 Task: Open Card Customer Support Ticket Management in Board Diversity and Inclusion Policy Development and Implementation to Workspace Auditing and Compliance and add a team member Softage.3@softage.net, a label Blue, a checklist Benefits Administration, an attachment from your computer, a color Blue and finally, add a card description 'Conduct customer research for new customer satisfaction metrics' and a comment 'Given the potential impact of this task on our company environmental impact, let us ensure that we approach it with a sense of sustainability and responsibility.'. Add a start date 'Jan 03, 1900' with a due date 'Jan 10, 1900'
Action: Mouse moved to (71, 299)
Screenshot: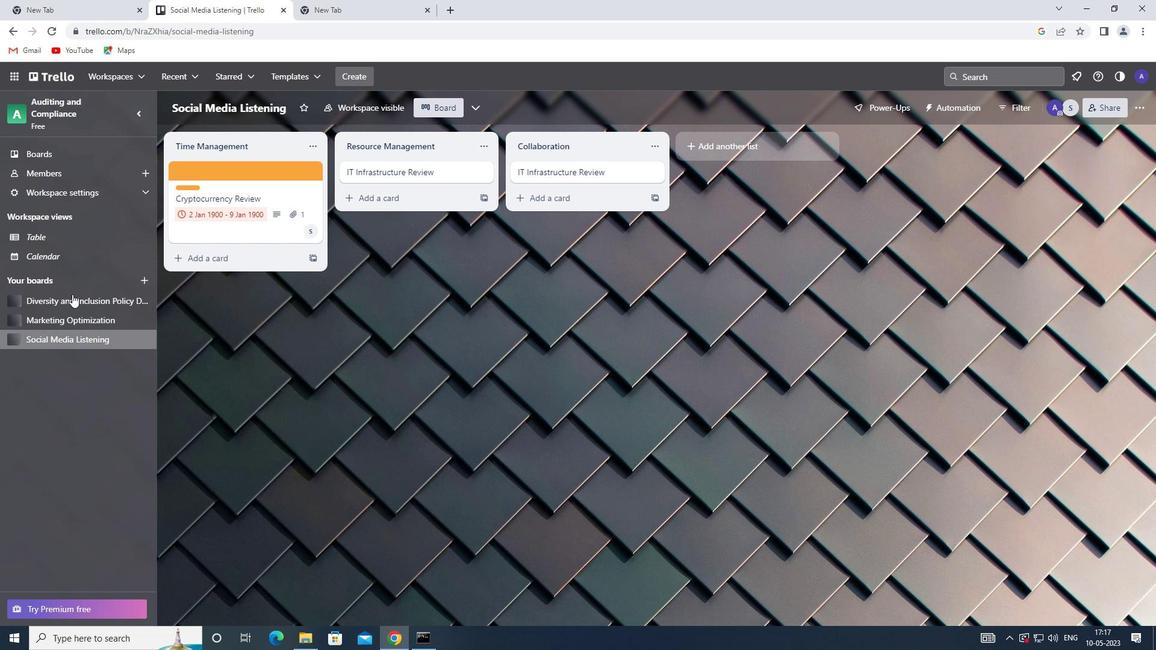 
Action: Mouse pressed left at (71, 299)
Screenshot: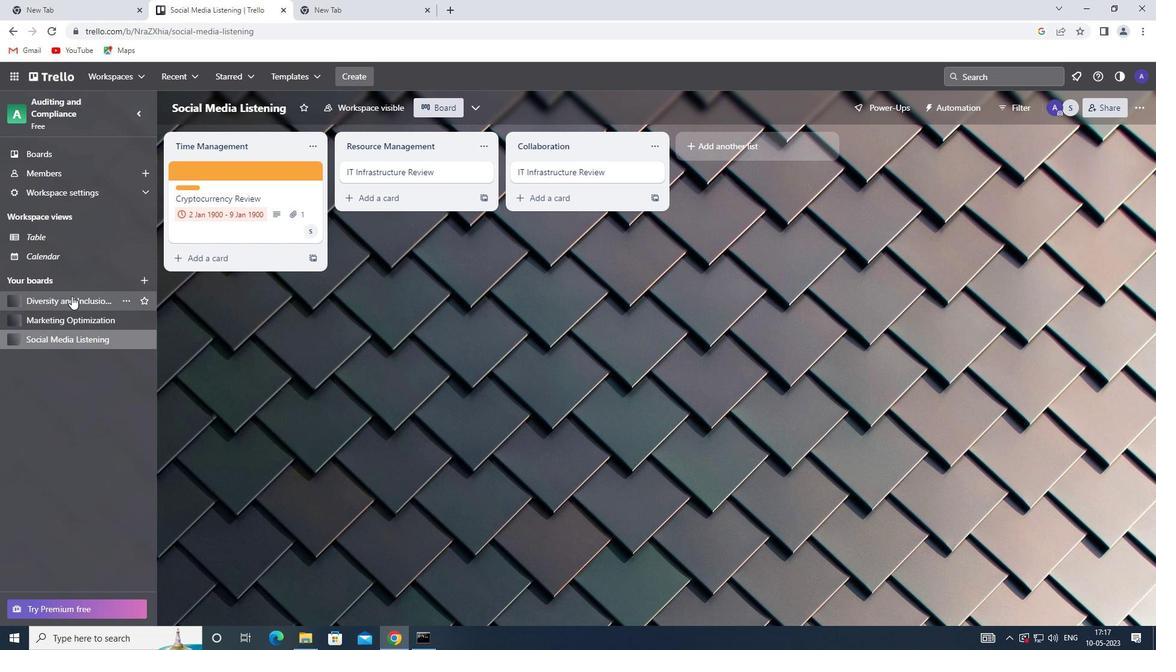
Action: Mouse moved to (219, 177)
Screenshot: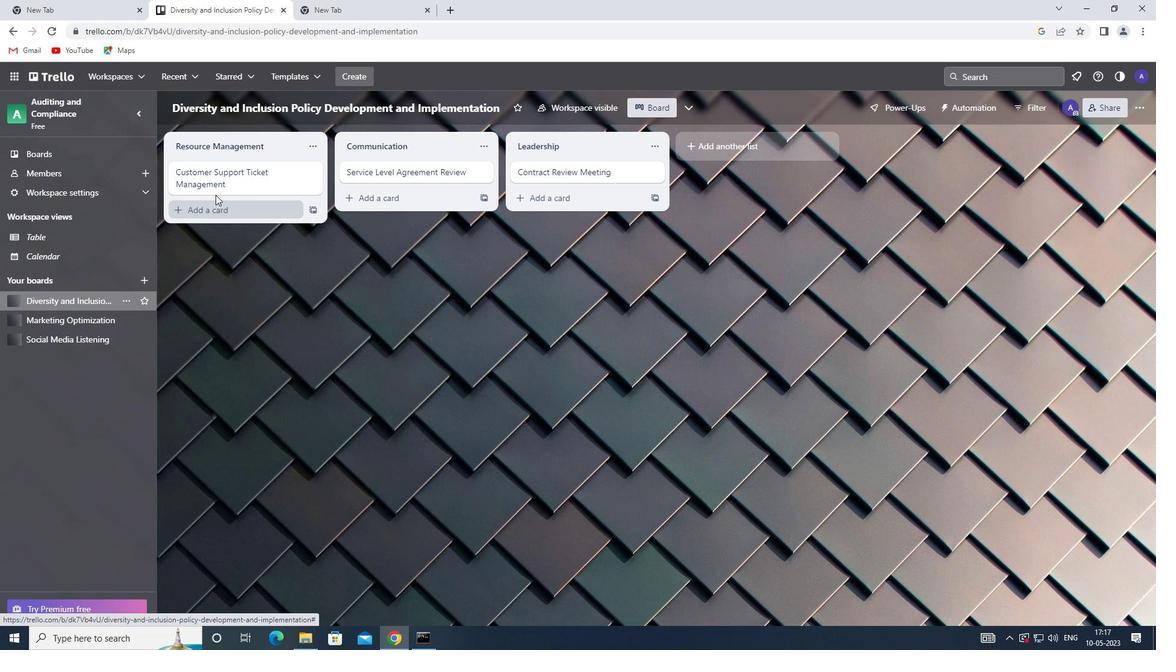 
Action: Mouse pressed left at (219, 177)
Screenshot: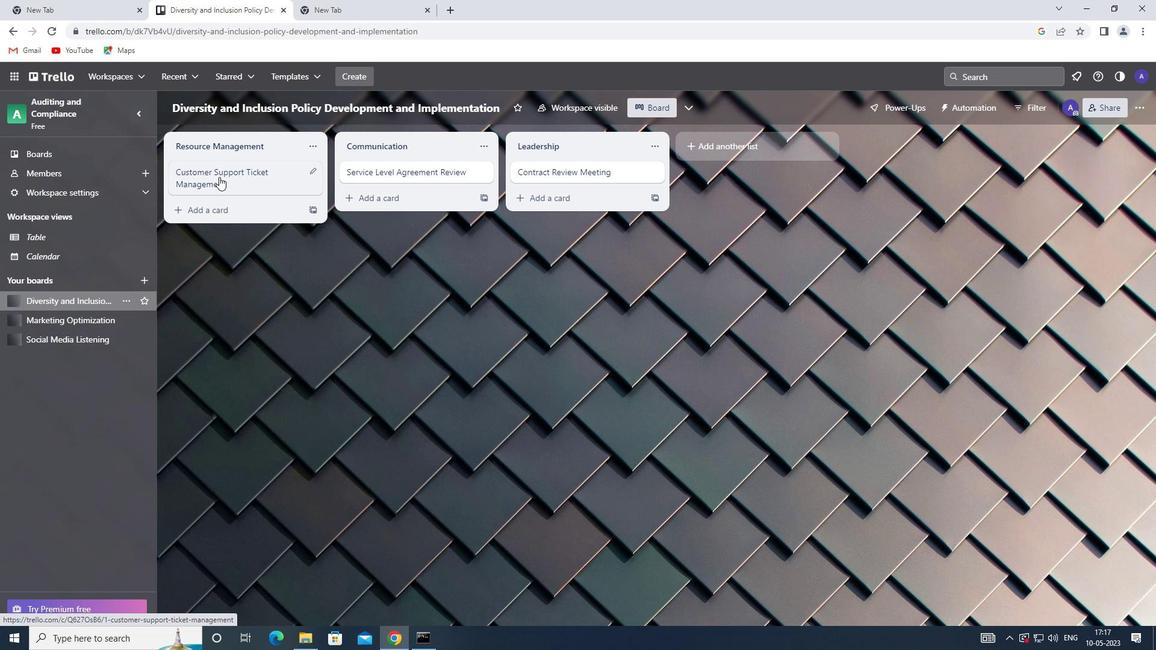 
Action: Mouse moved to (731, 172)
Screenshot: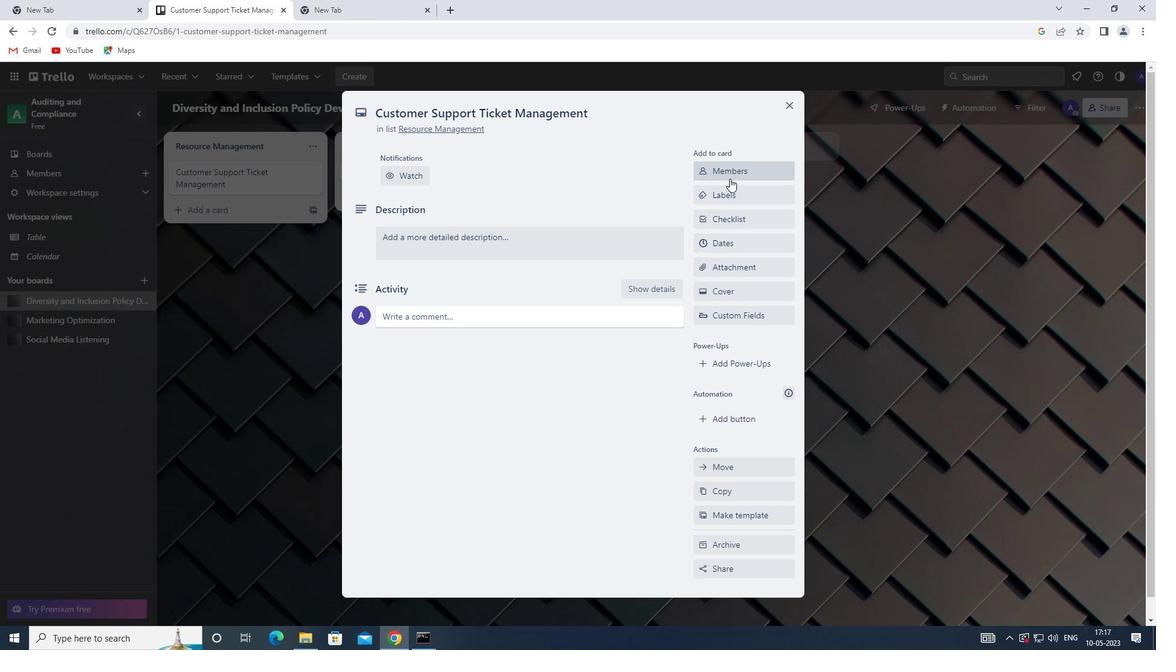 
Action: Mouse pressed left at (731, 172)
Screenshot: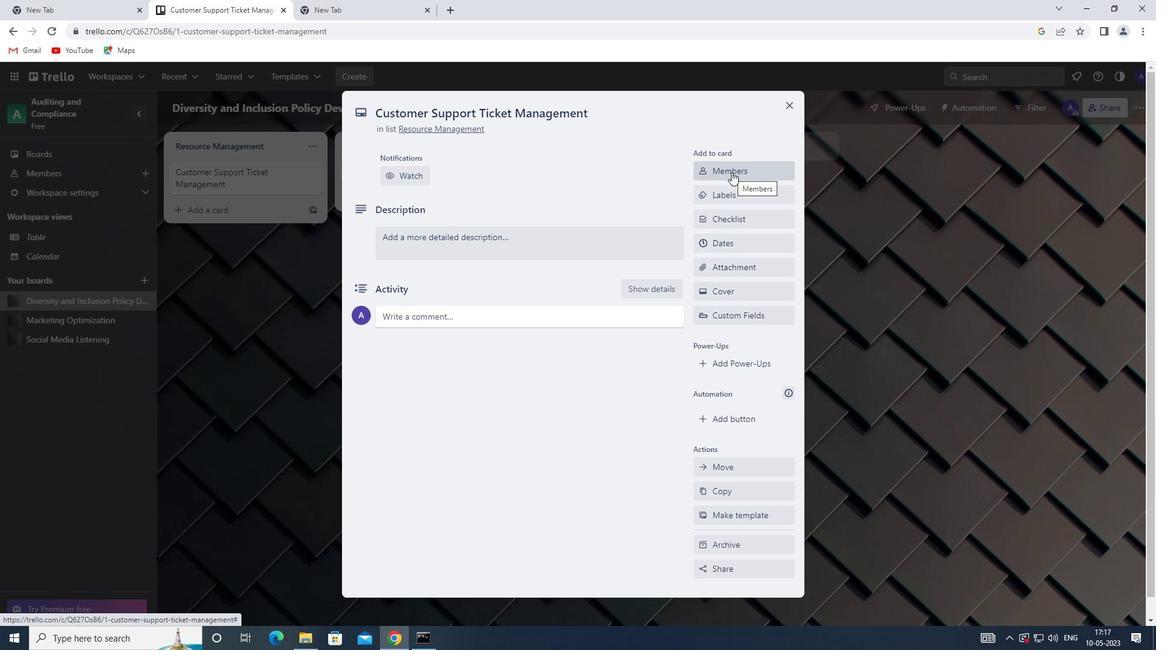 
Action: Mouse moved to (721, 225)
Screenshot: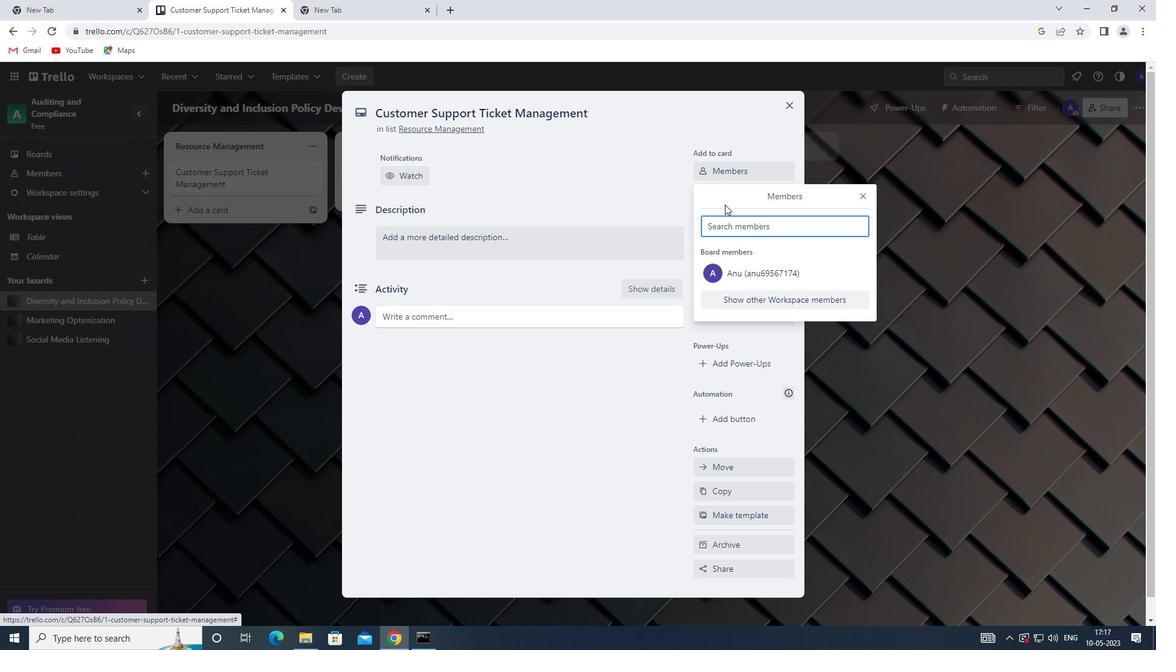 
Action: Mouse pressed left at (721, 225)
Screenshot: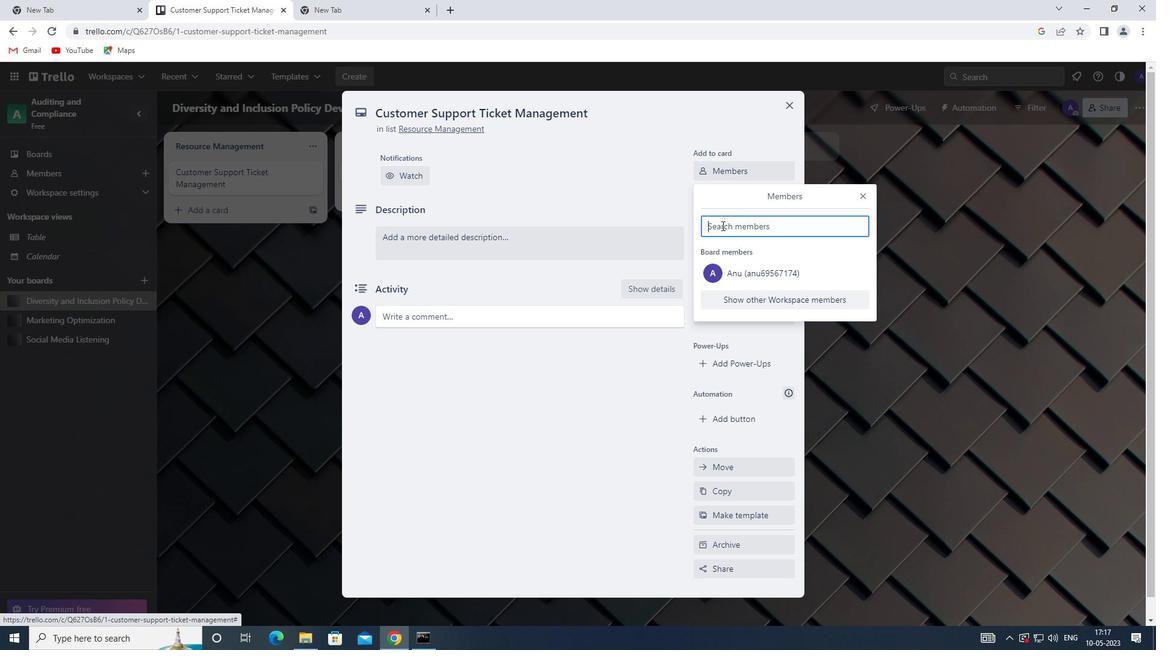 
Action: Key pressed <Key.shift>SOFTAGE.33<Key.backspace><Key.shift>@SOFTAGE.NET
Screenshot: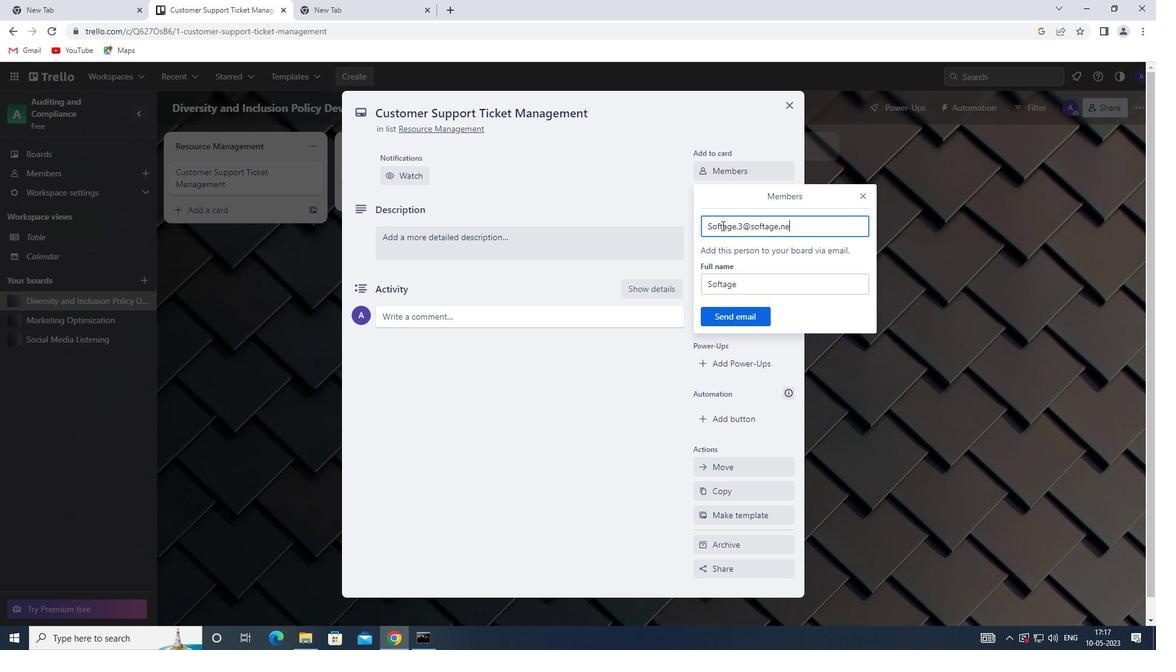 
Action: Mouse moved to (732, 316)
Screenshot: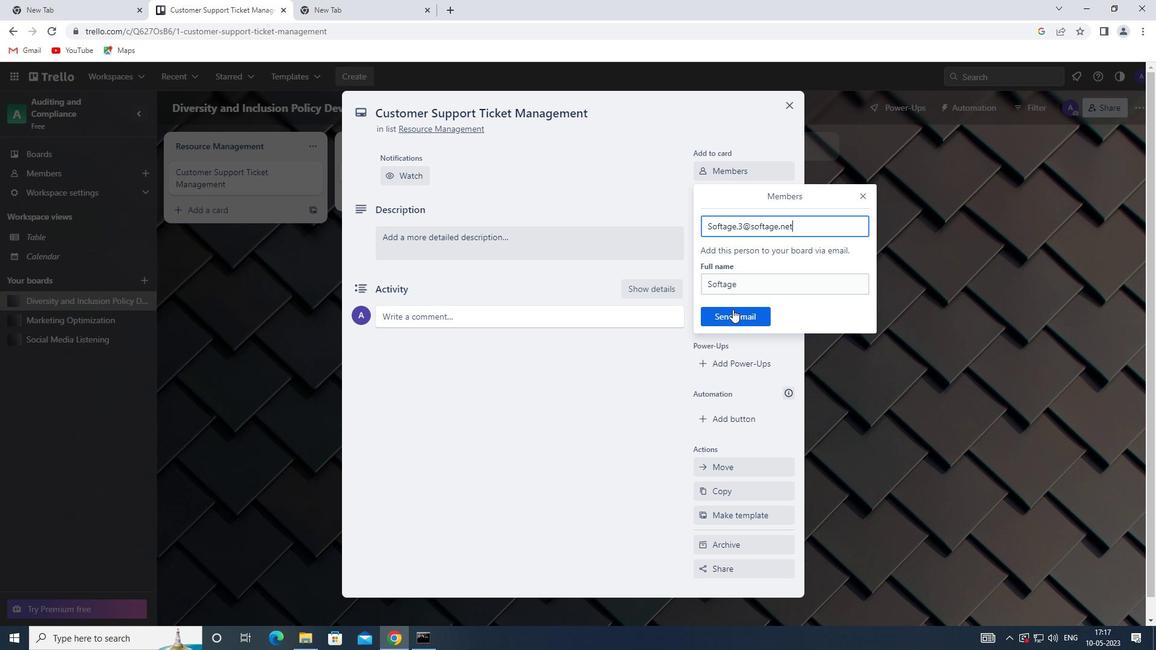 
Action: Mouse pressed left at (732, 316)
Screenshot: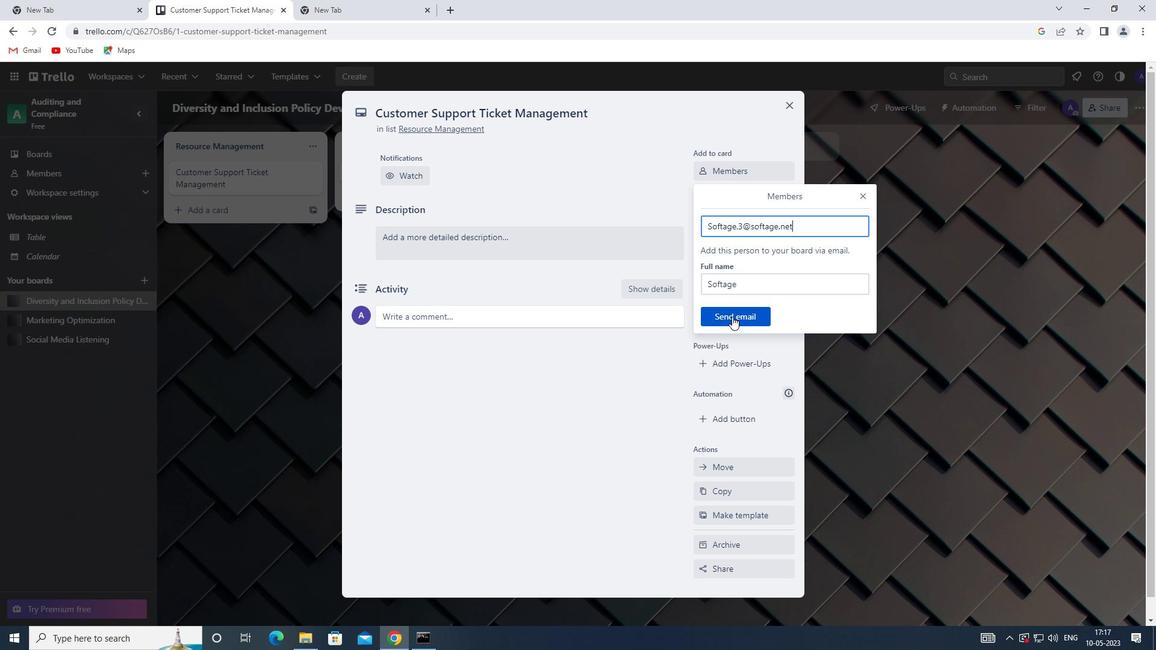
Action: Mouse moved to (732, 240)
Screenshot: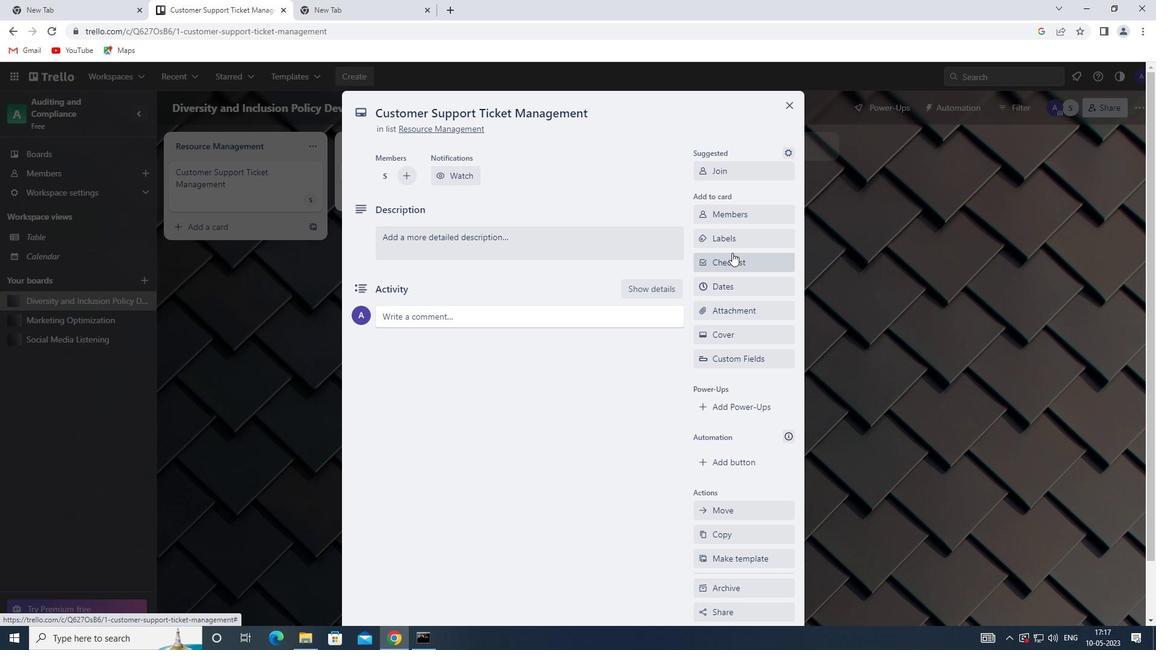 
Action: Mouse pressed left at (732, 240)
Screenshot: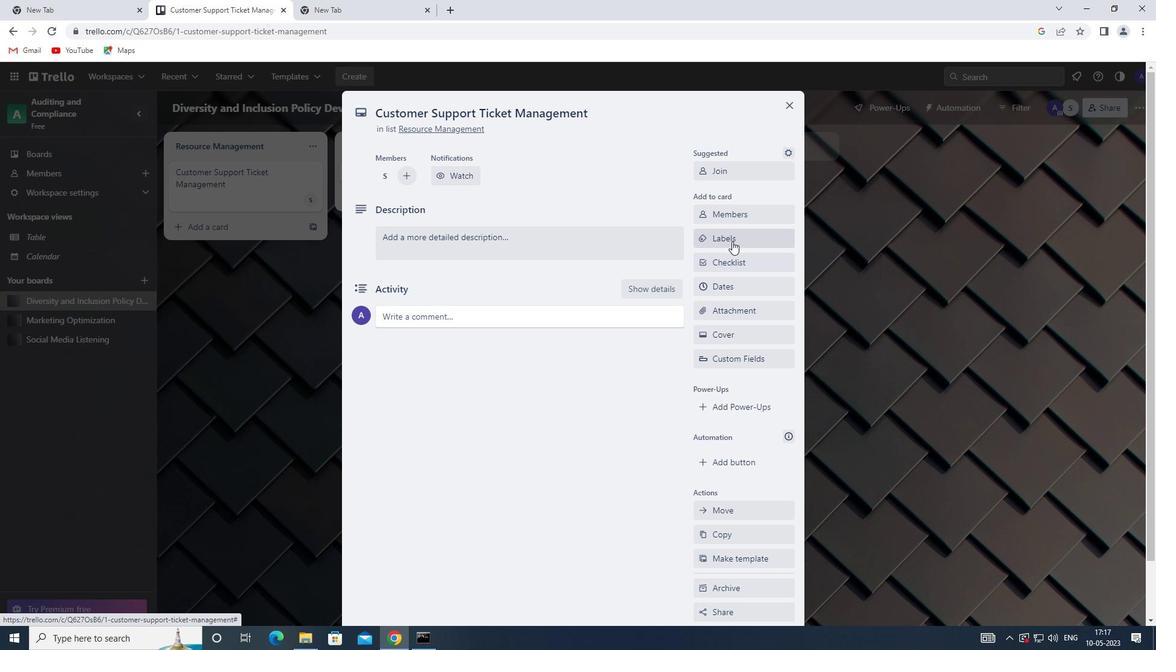 
Action: Mouse moved to (707, 443)
Screenshot: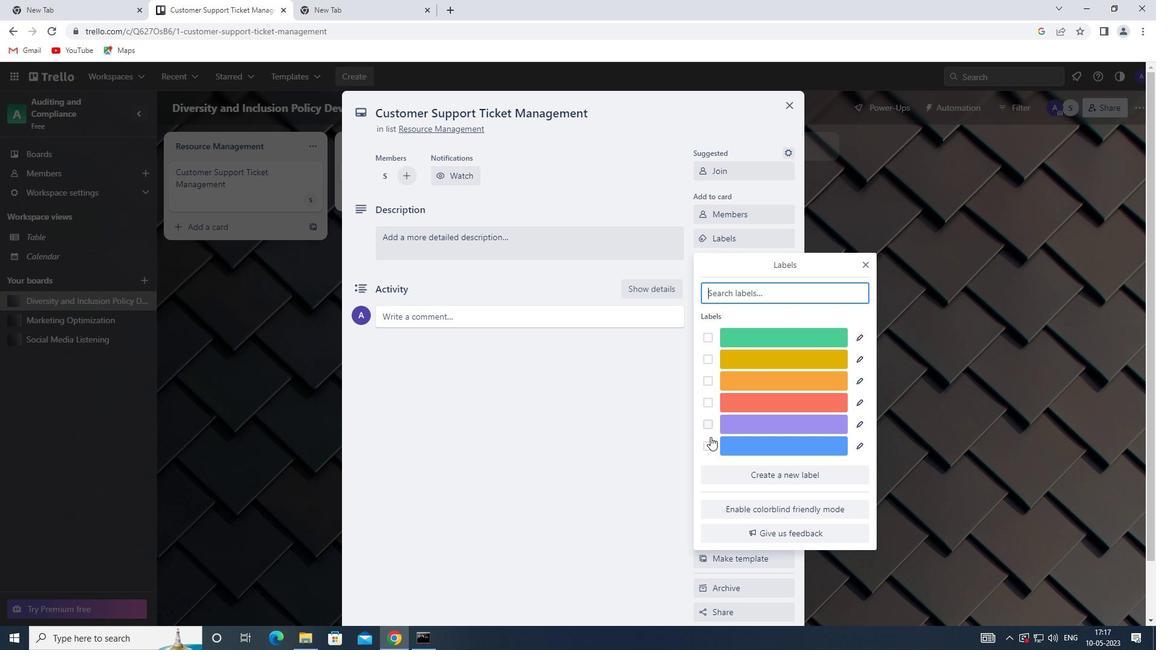 
Action: Mouse pressed left at (707, 443)
Screenshot: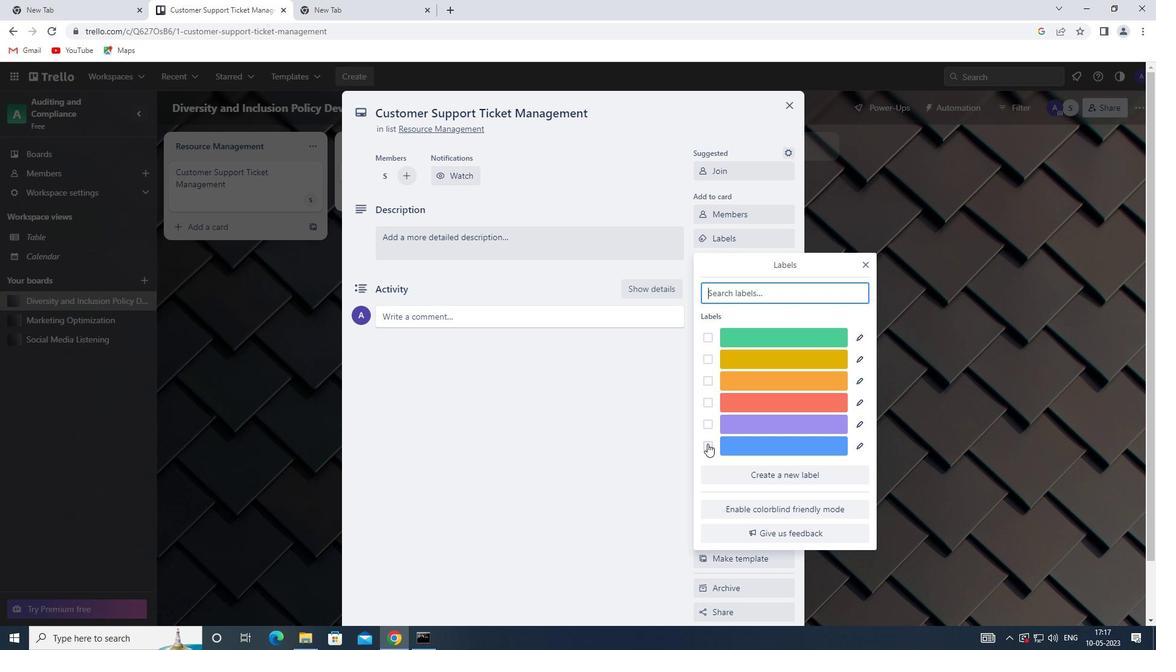 
Action: Mouse moved to (863, 262)
Screenshot: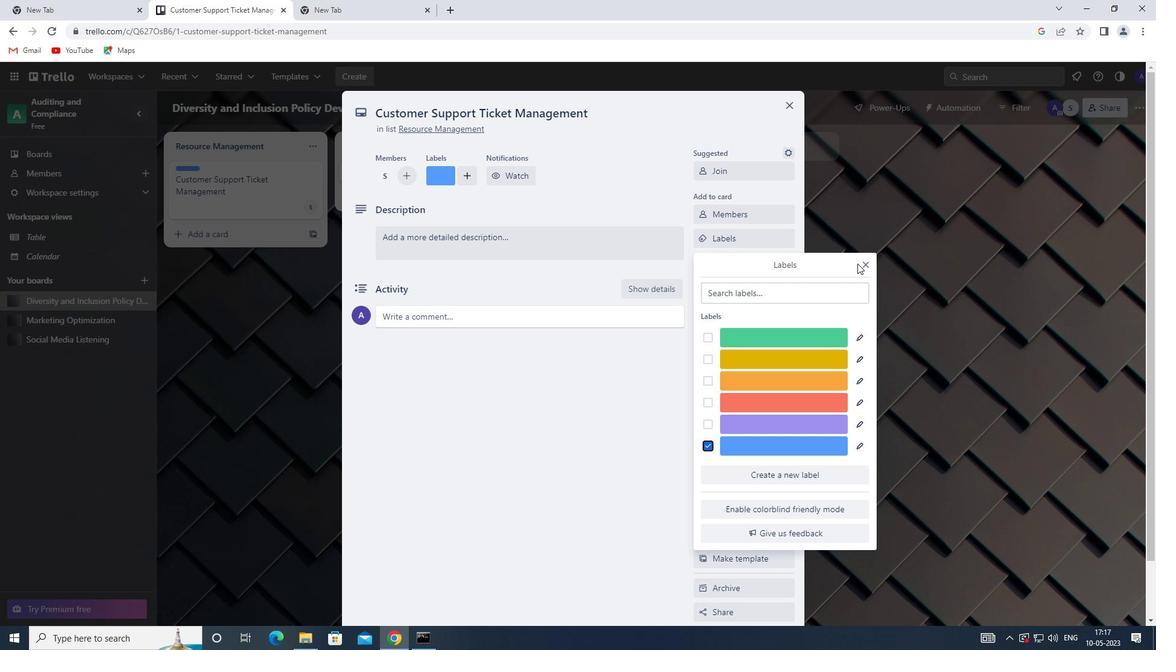
Action: Mouse pressed left at (863, 262)
Screenshot: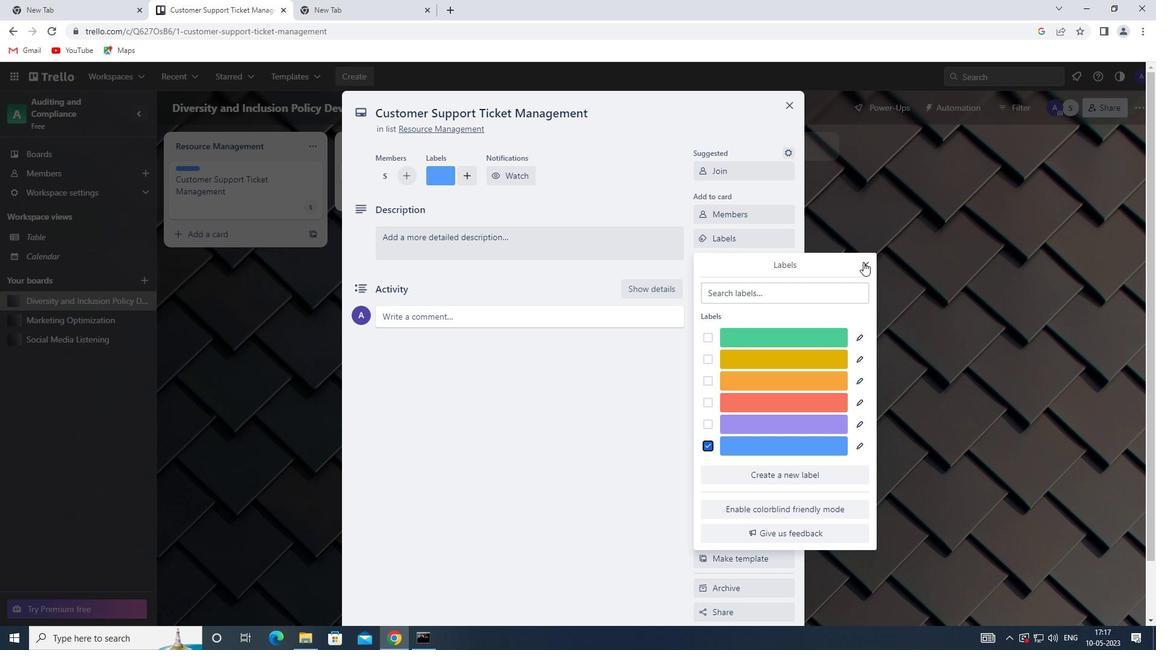 
Action: Mouse moved to (739, 311)
Screenshot: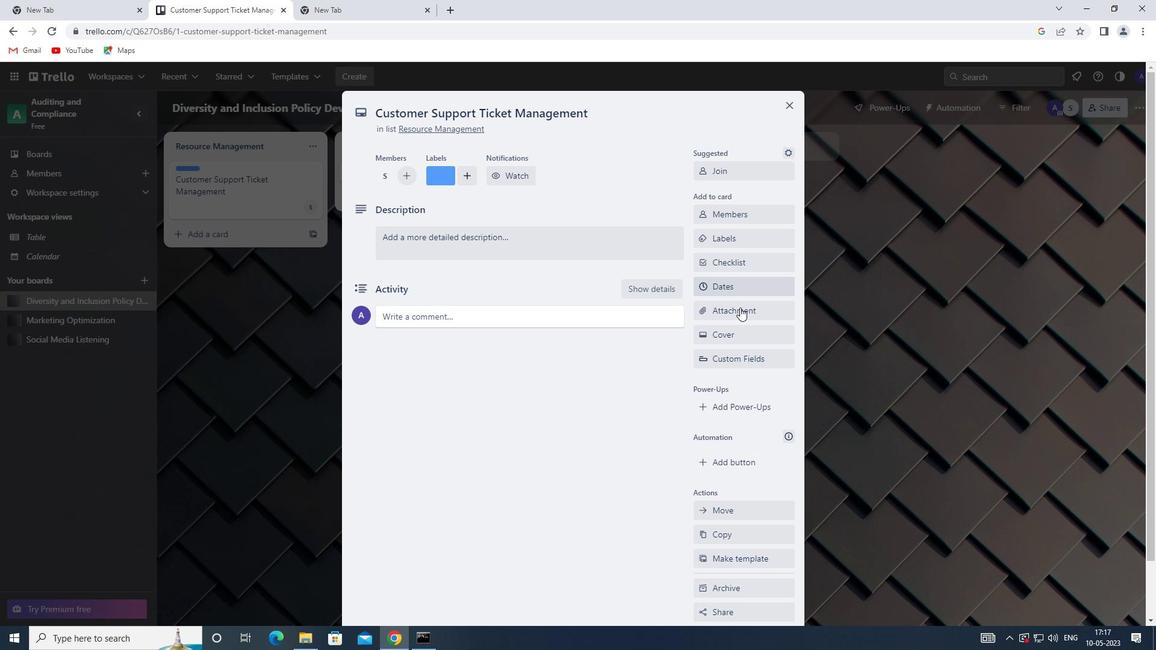 
Action: Mouse pressed left at (739, 311)
Screenshot: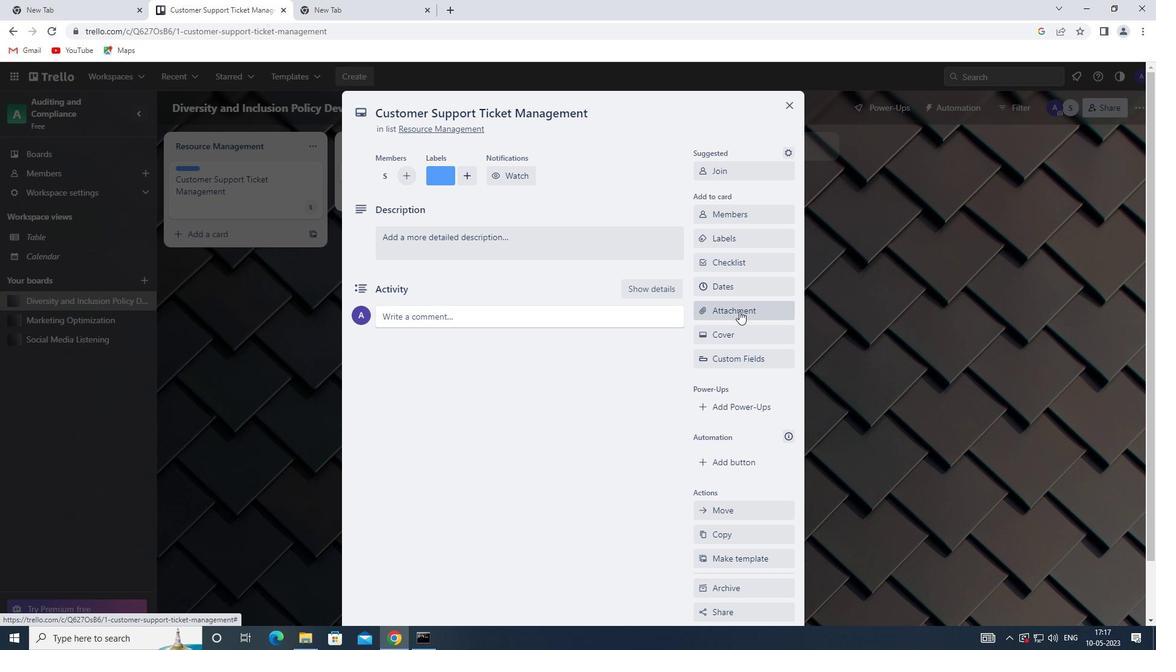 
Action: Mouse moved to (738, 258)
Screenshot: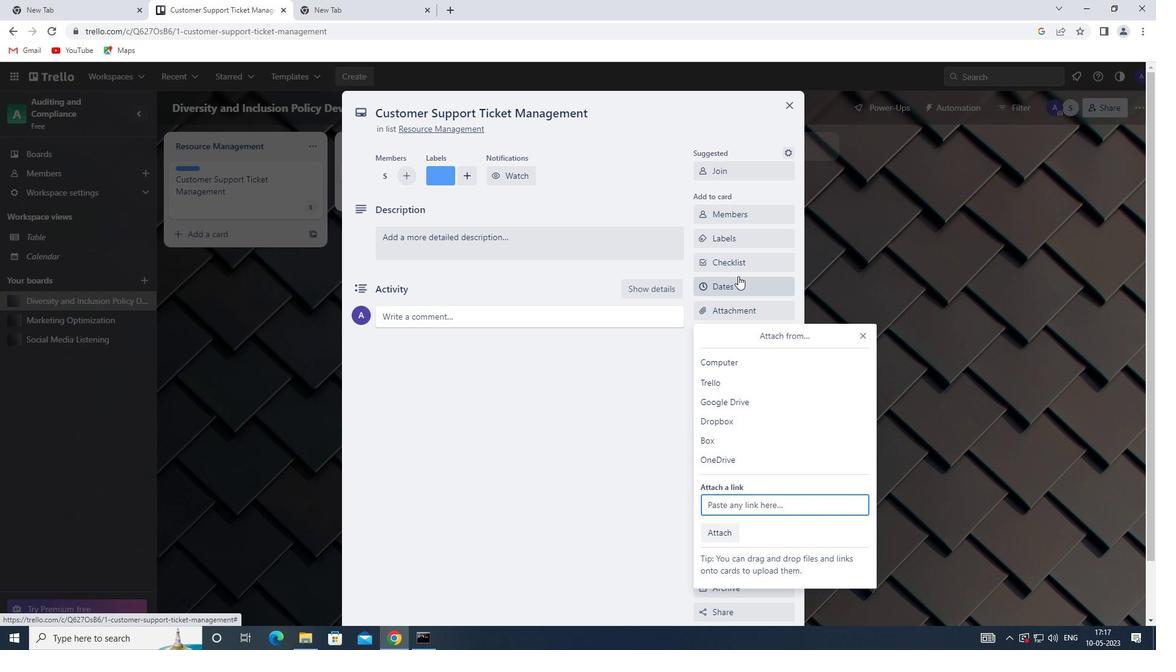 
Action: Mouse pressed left at (738, 258)
Screenshot: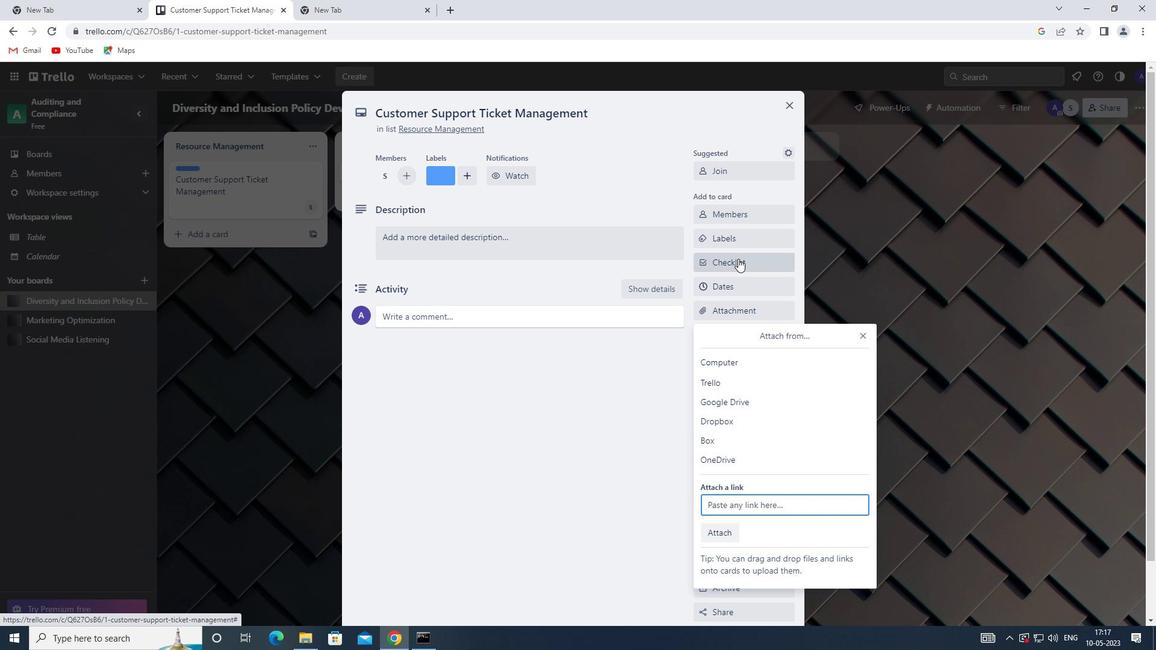 
Action: Mouse moved to (750, 316)
Screenshot: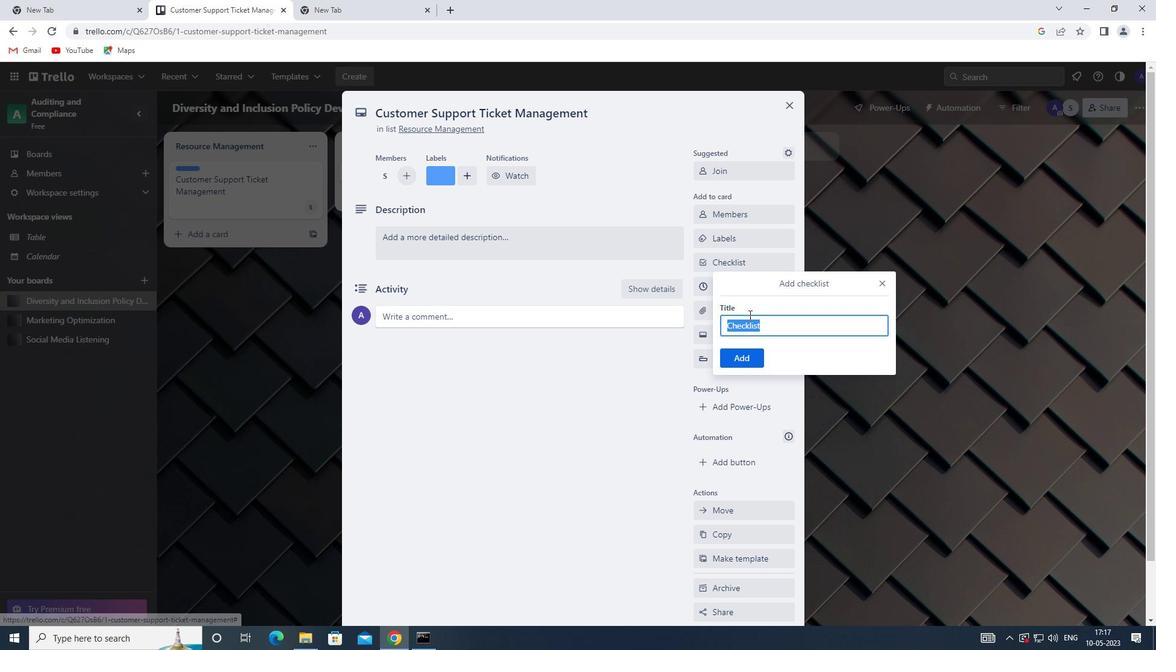 
Action: Key pressed <Key.shift>BENEFITS<Key.space><Key.shift>ADMINISTRATION
Screenshot: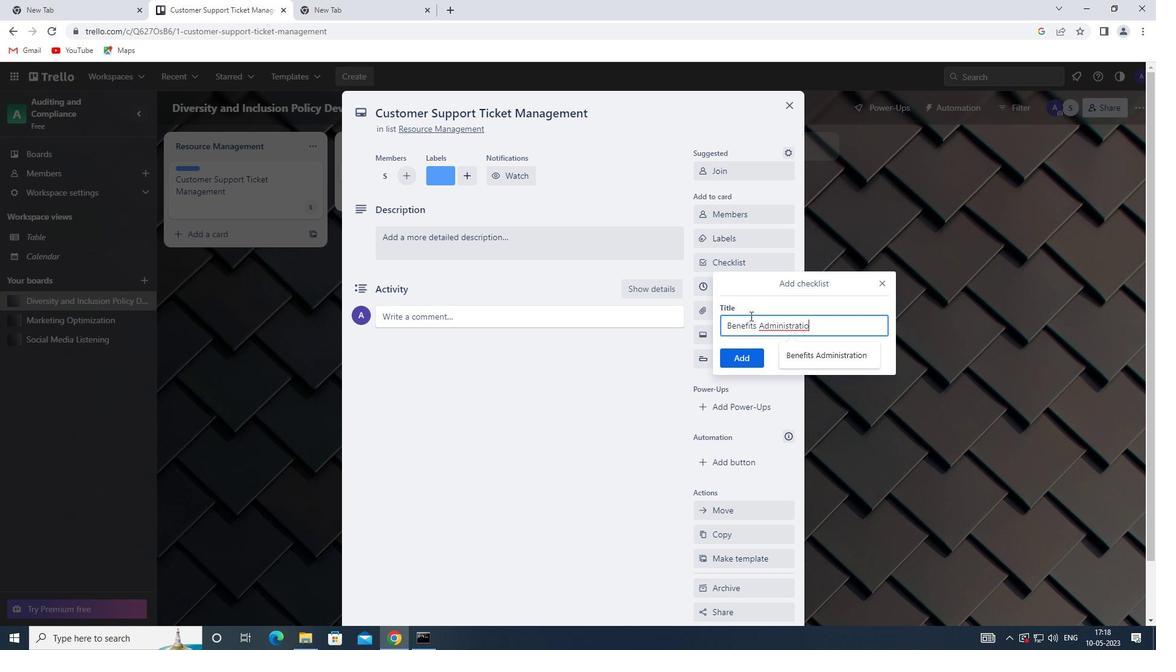 
Action: Mouse moved to (756, 357)
Screenshot: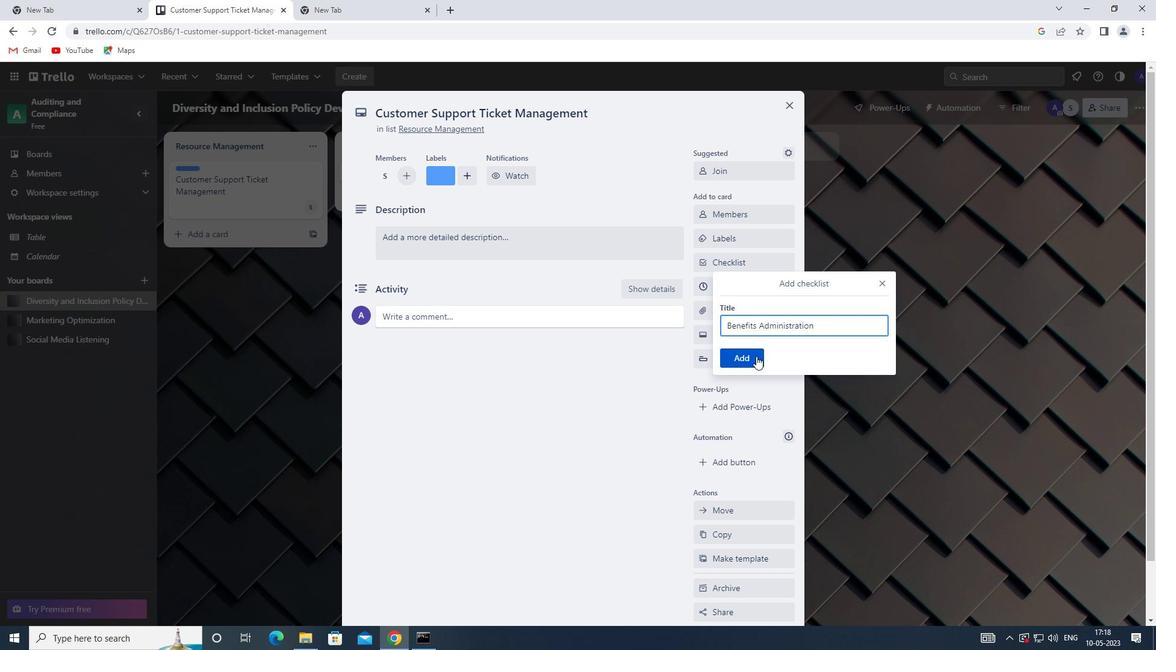 
Action: Mouse pressed left at (756, 357)
Screenshot: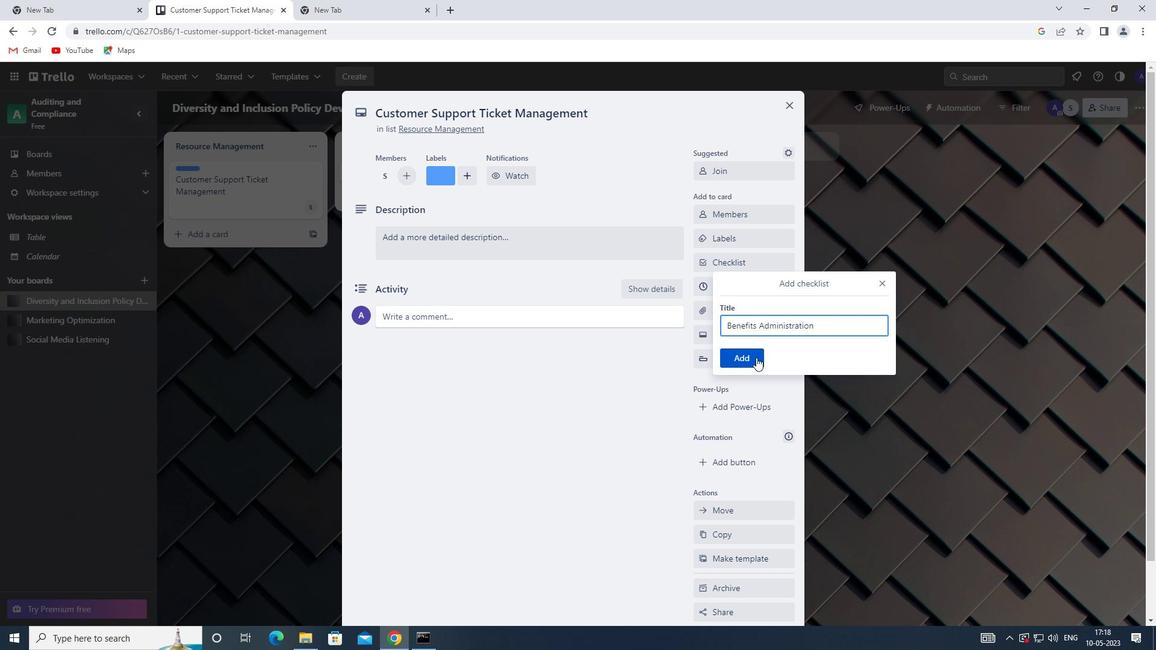 
Action: Mouse moved to (731, 313)
Screenshot: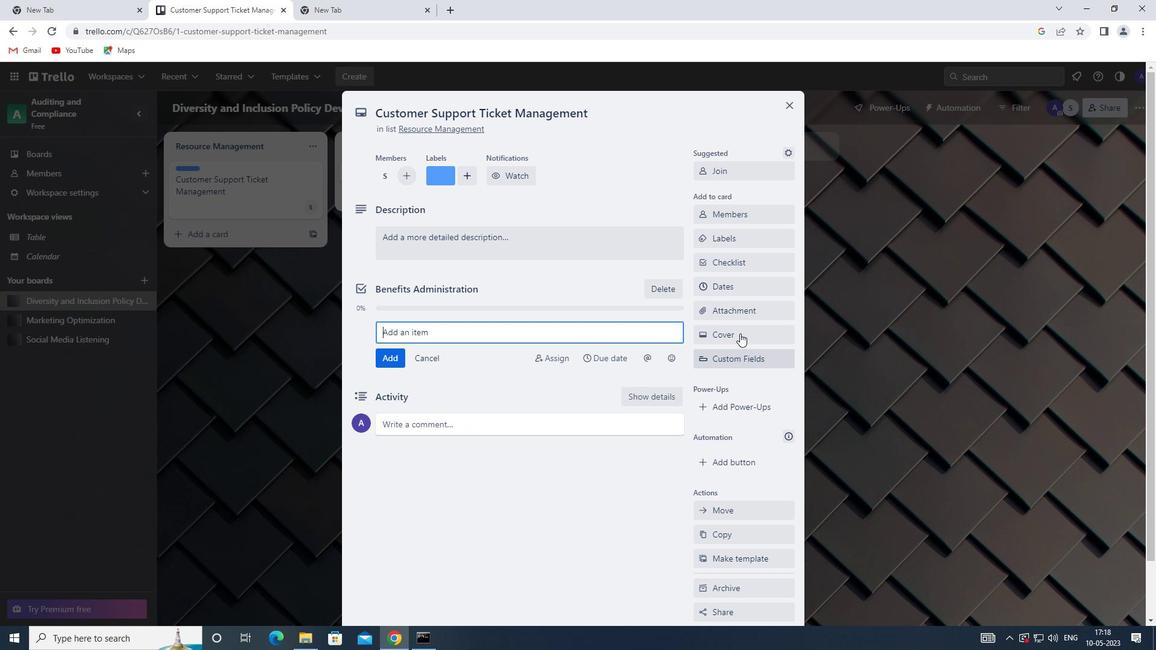 
Action: Mouse pressed left at (731, 313)
Screenshot: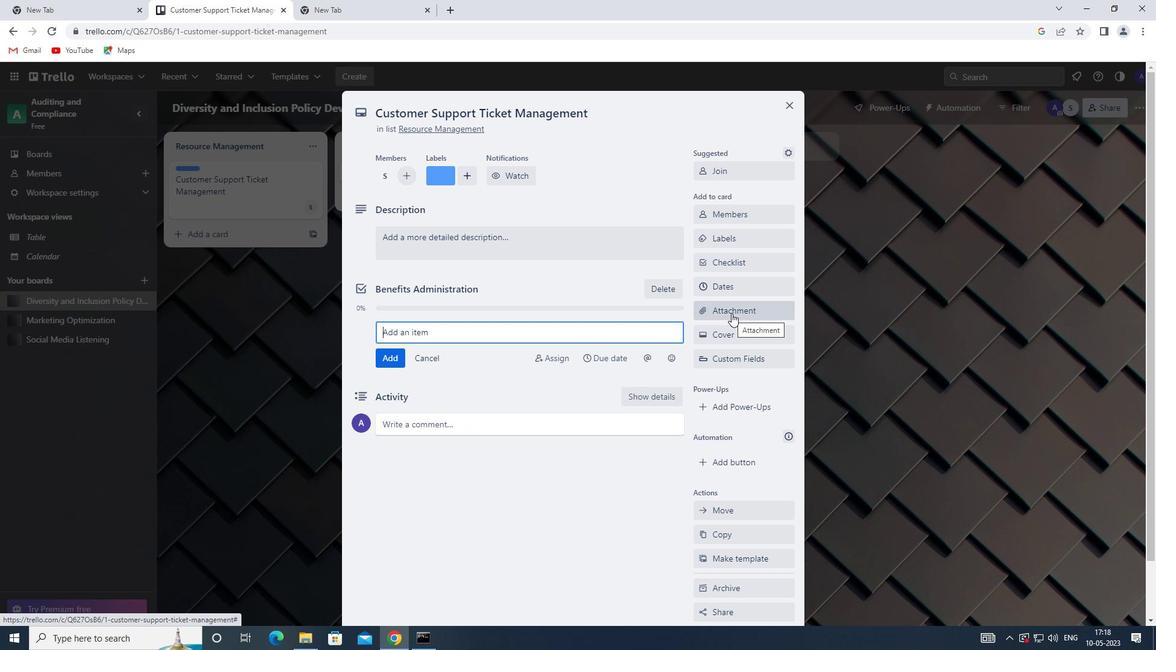 
Action: Mouse moved to (738, 369)
Screenshot: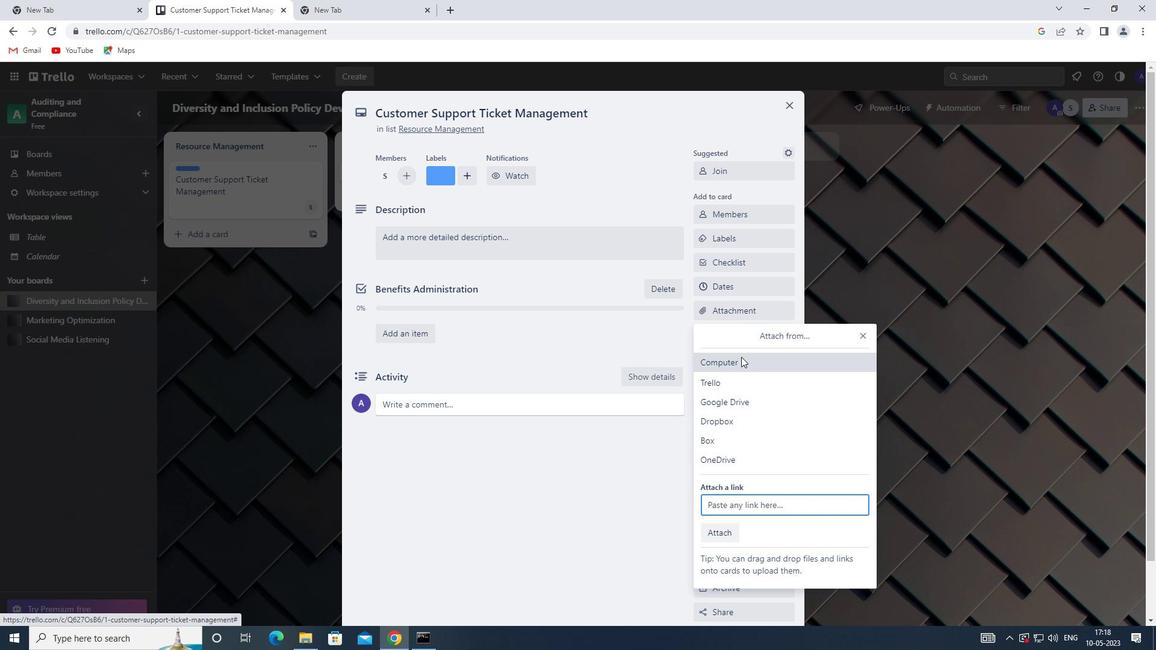 
Action: Mouse pressed left at (738, 369)
Screenshot: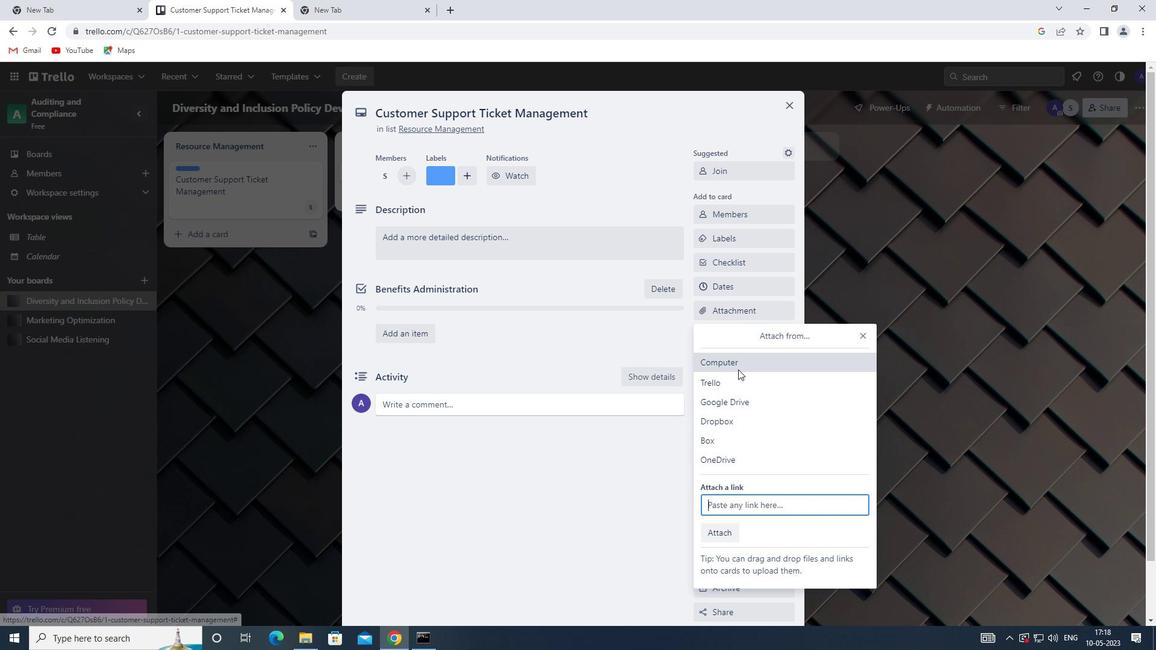 
Action: Mouse moved to (172, 111)
Screenshot: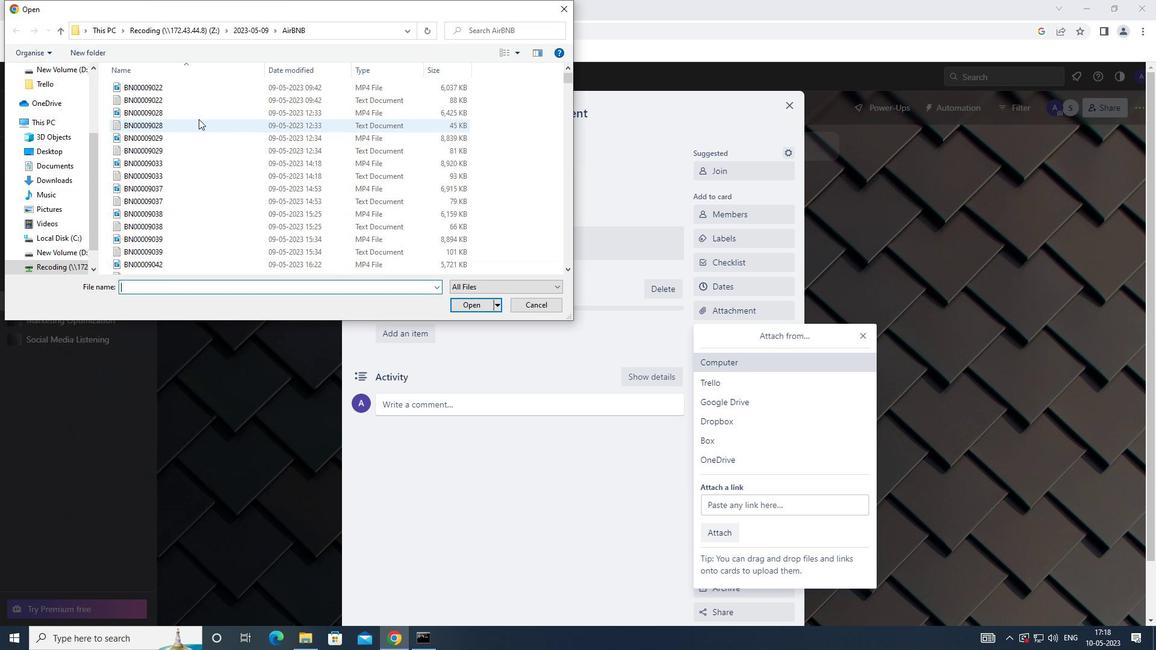 
Action: Mouse pressed left at (172, 111)
Screenshot: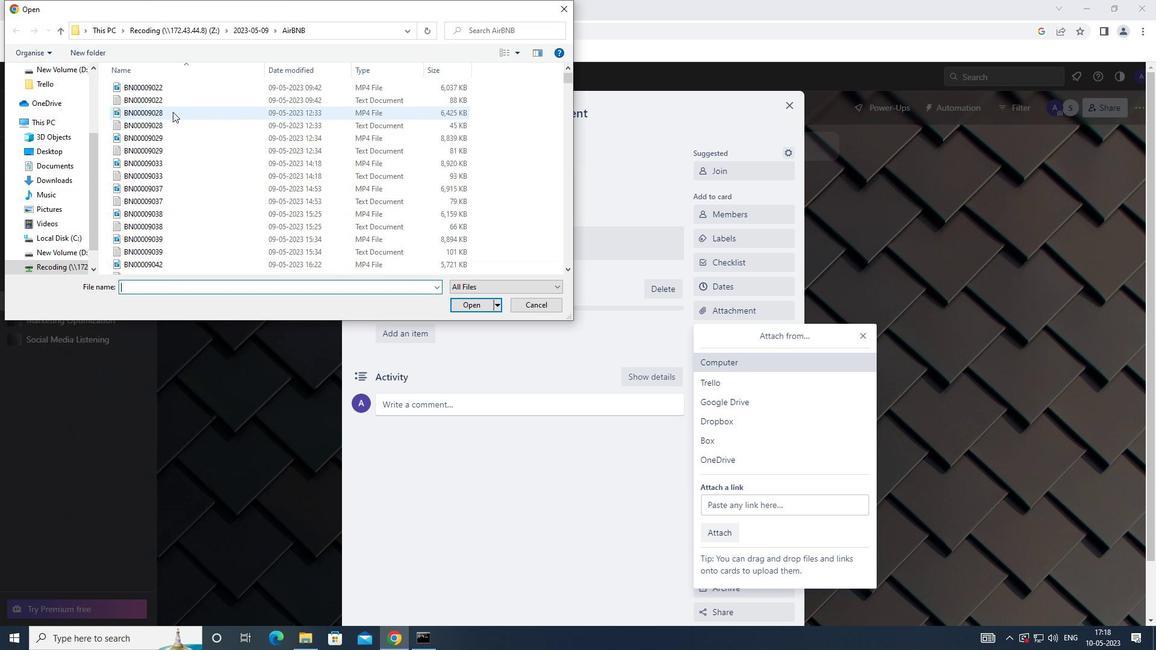 
Action: Mouse moved to (482, 304)
Screenshot: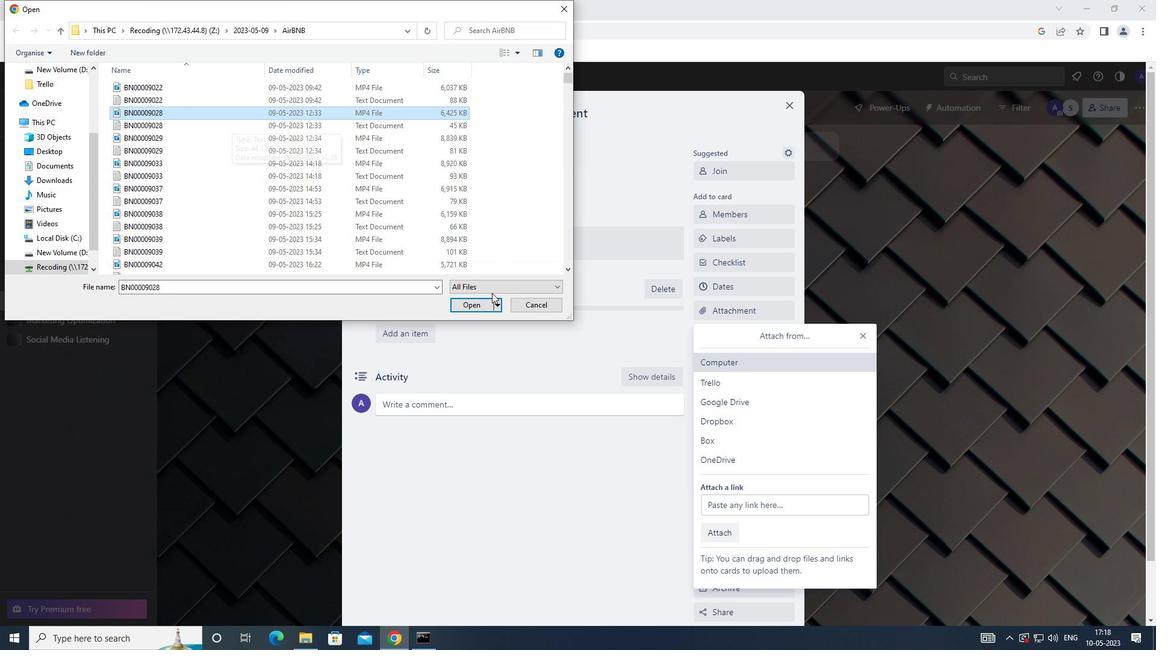 
Action: Mouse pressed left at (482, 304)
Screenshot: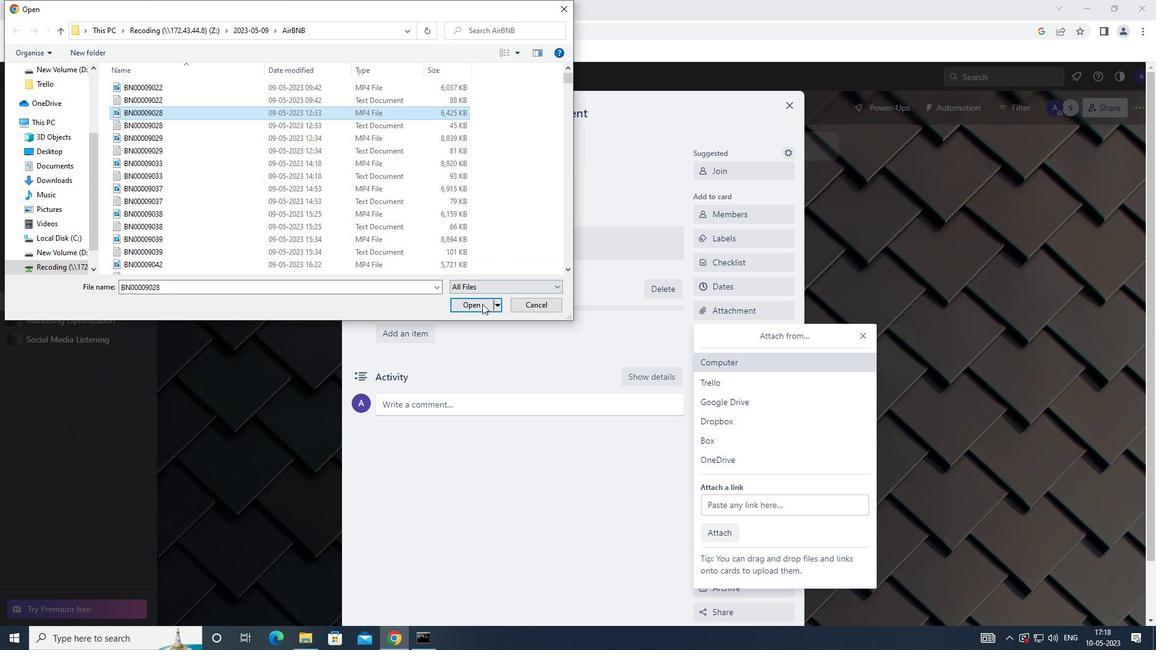 
Action: Mouse moved to (723, 329)
Screenshot: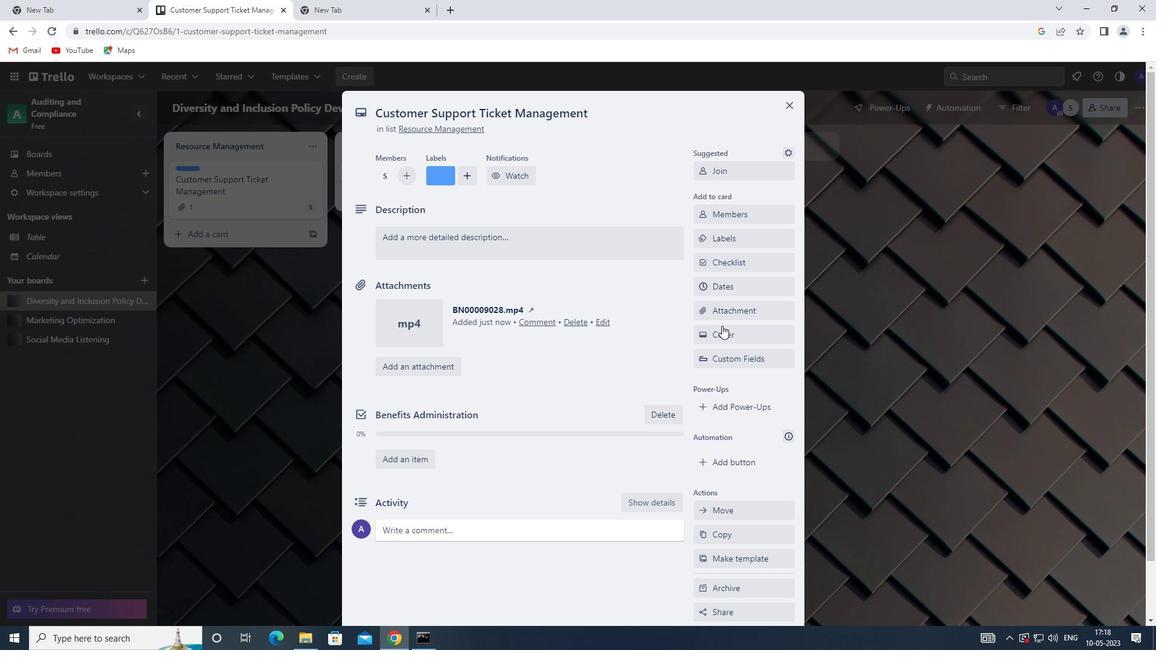 
Action: Mouse pressed left at (723, 329)
Screenshot: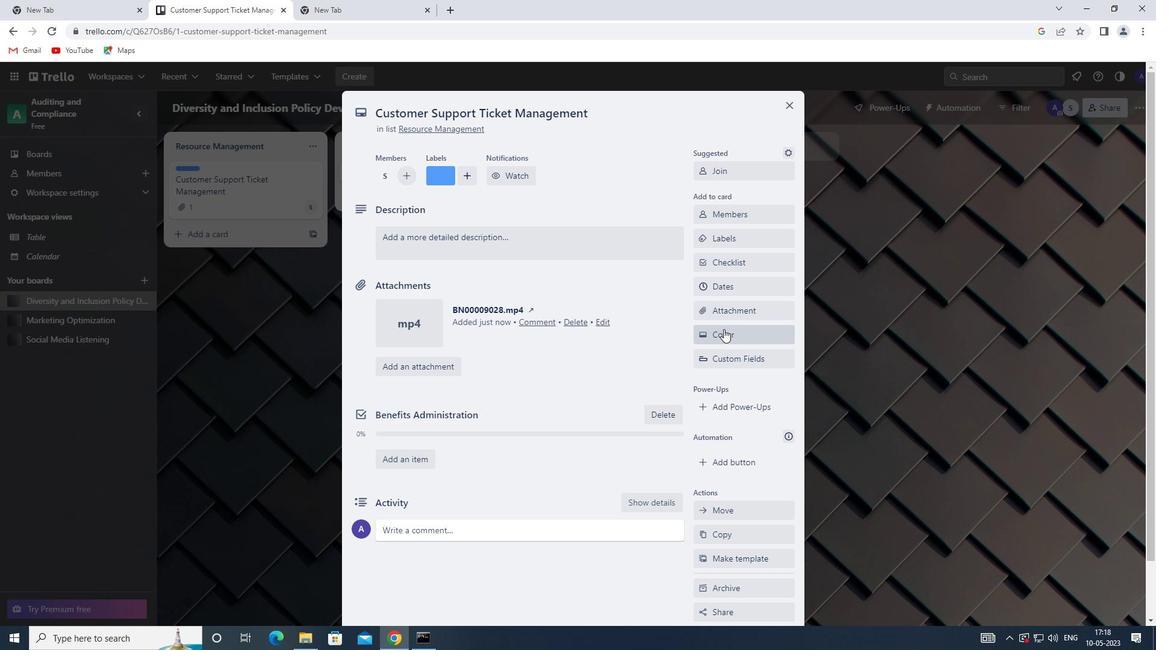 
Action: Mouse moved to (720, 408)
Screenshot: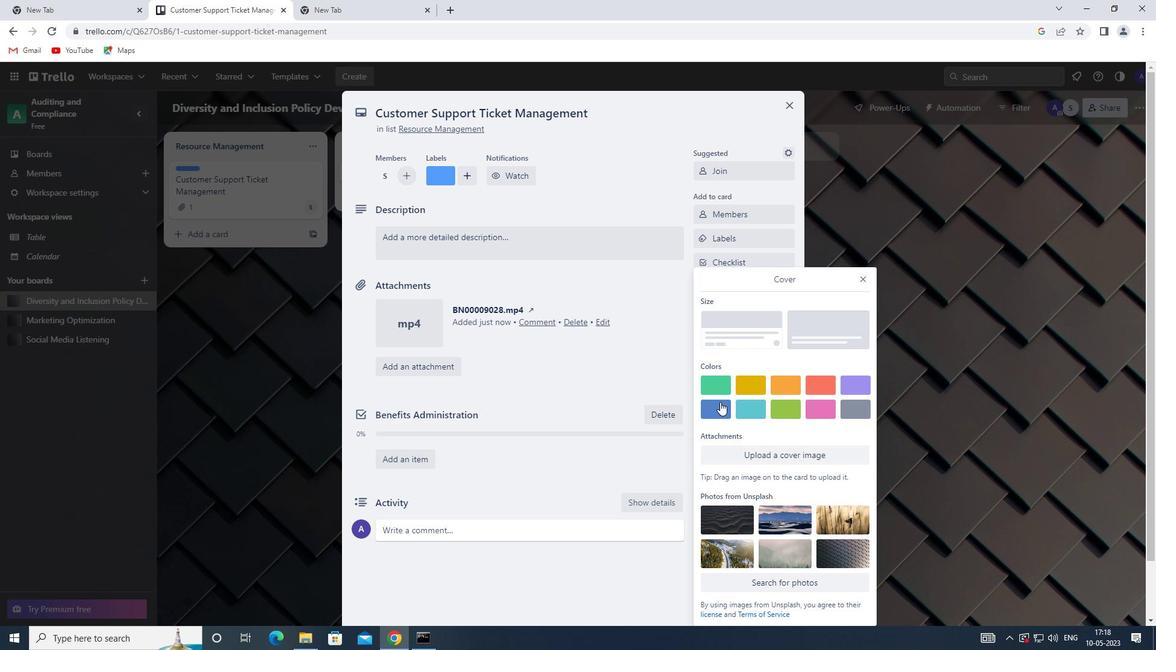 
Action: Mouse pressed left at (720, 408)
Screenshot: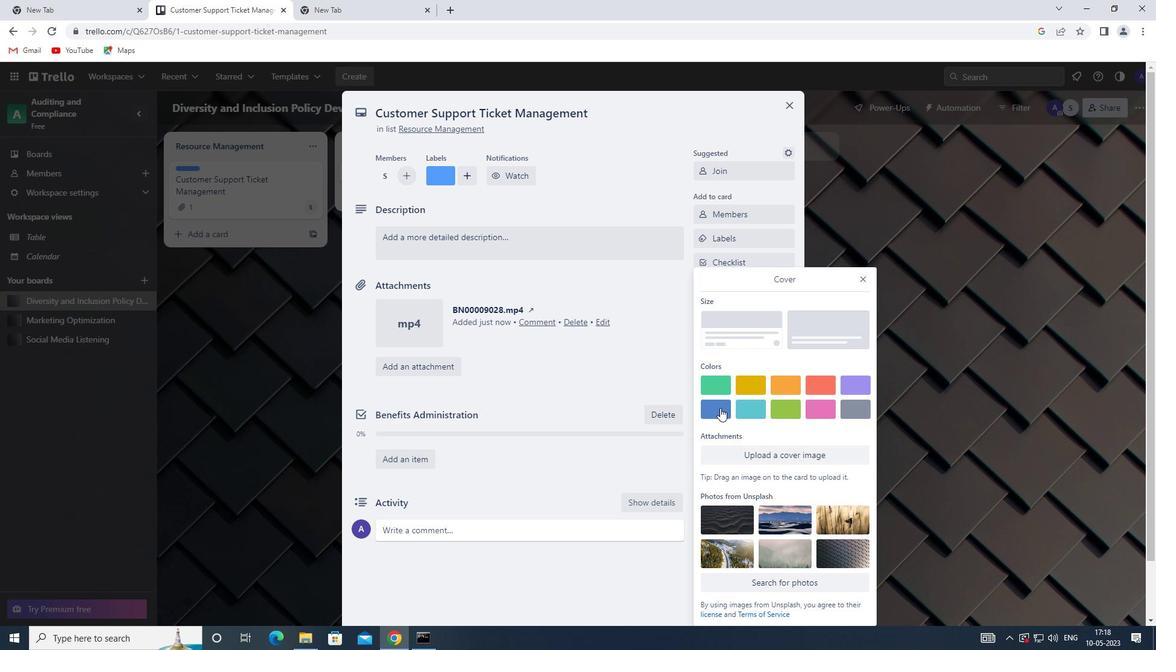 
Action: Mouse moved to (862, 257)
Screenshot: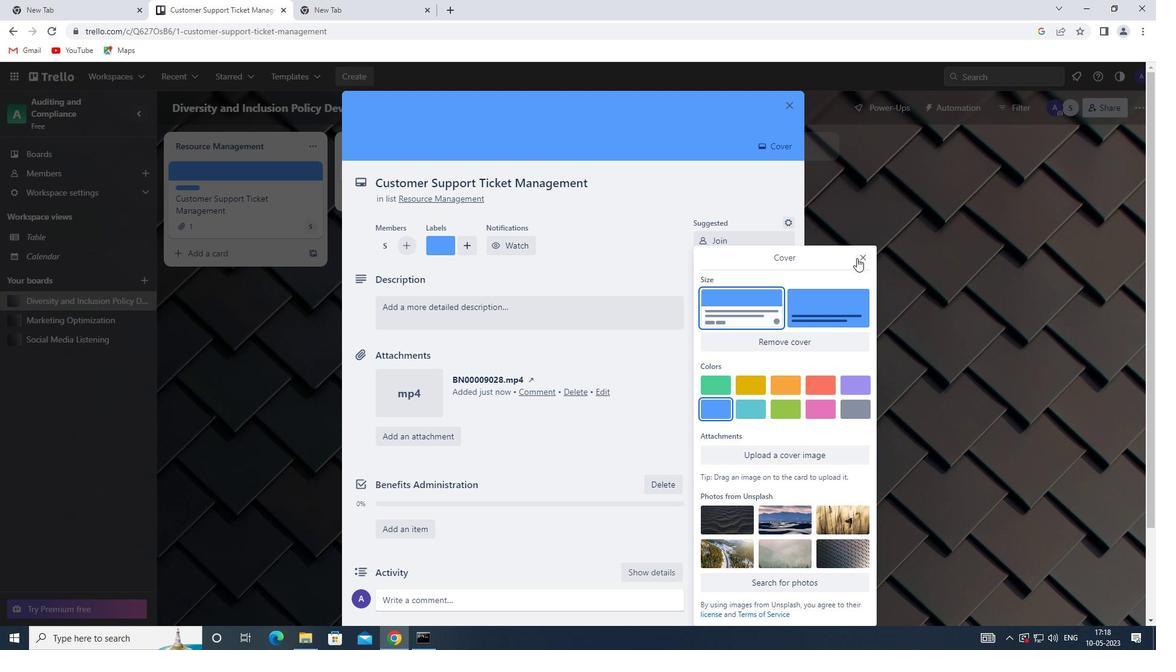 
Action: Mouse pressed left at (862, 257)
Screenshot: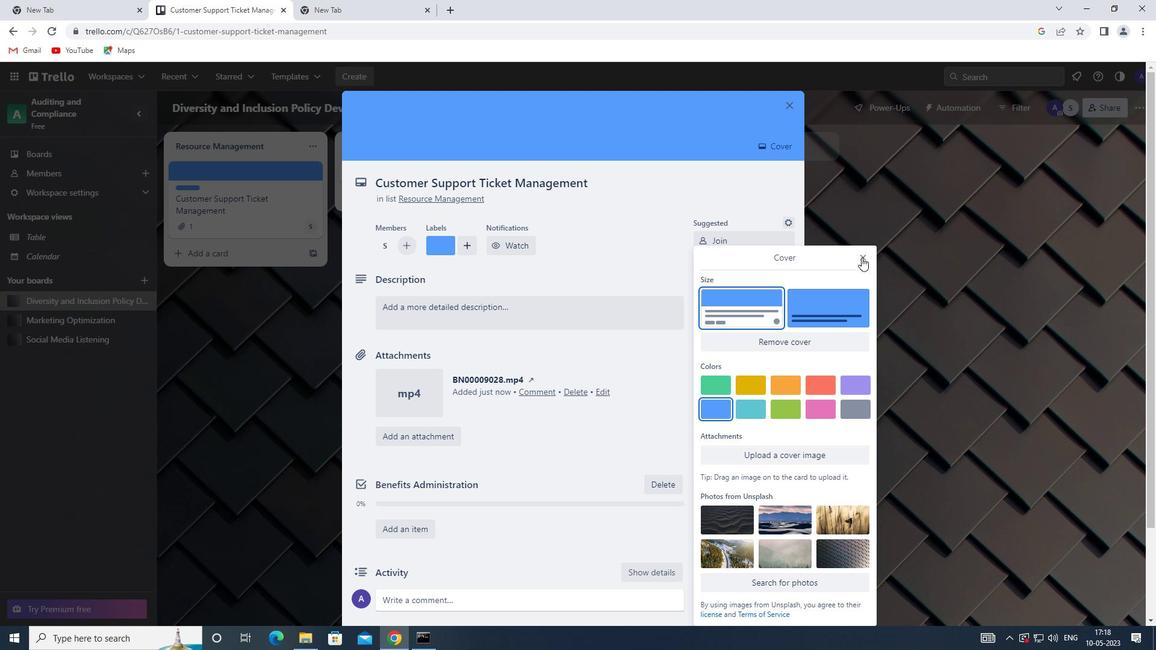 
Action: Mouse moved to (750, 369)
Screenshot: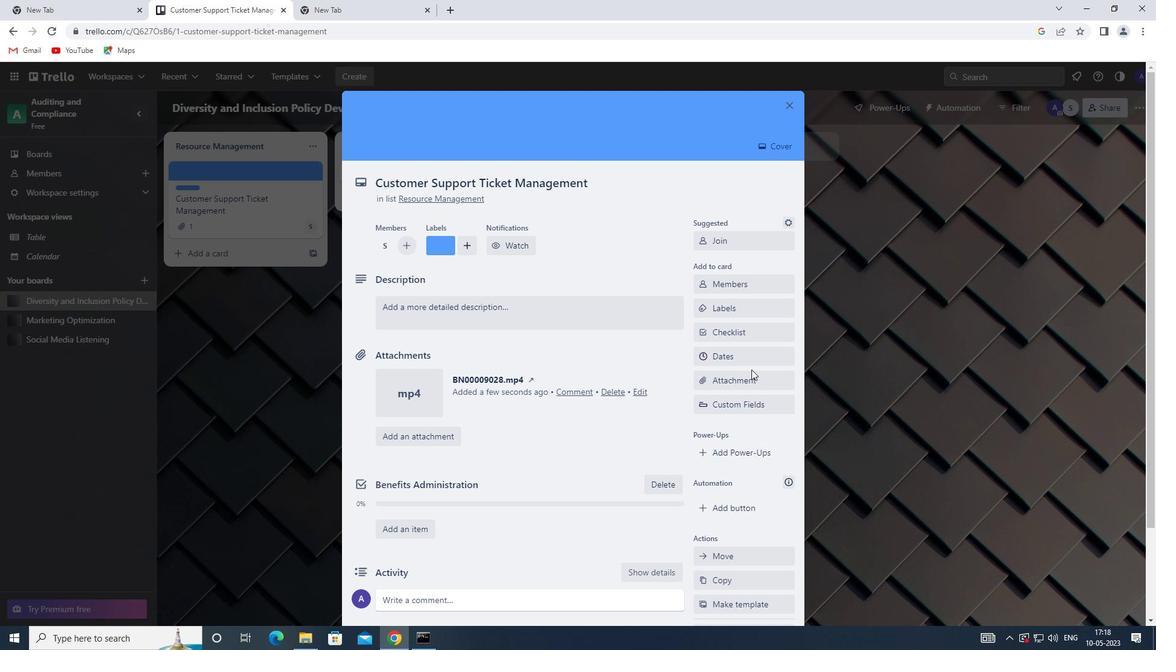 
Action: Mouse scrolled (750, 369) with delta (0, 0)
Screenshot: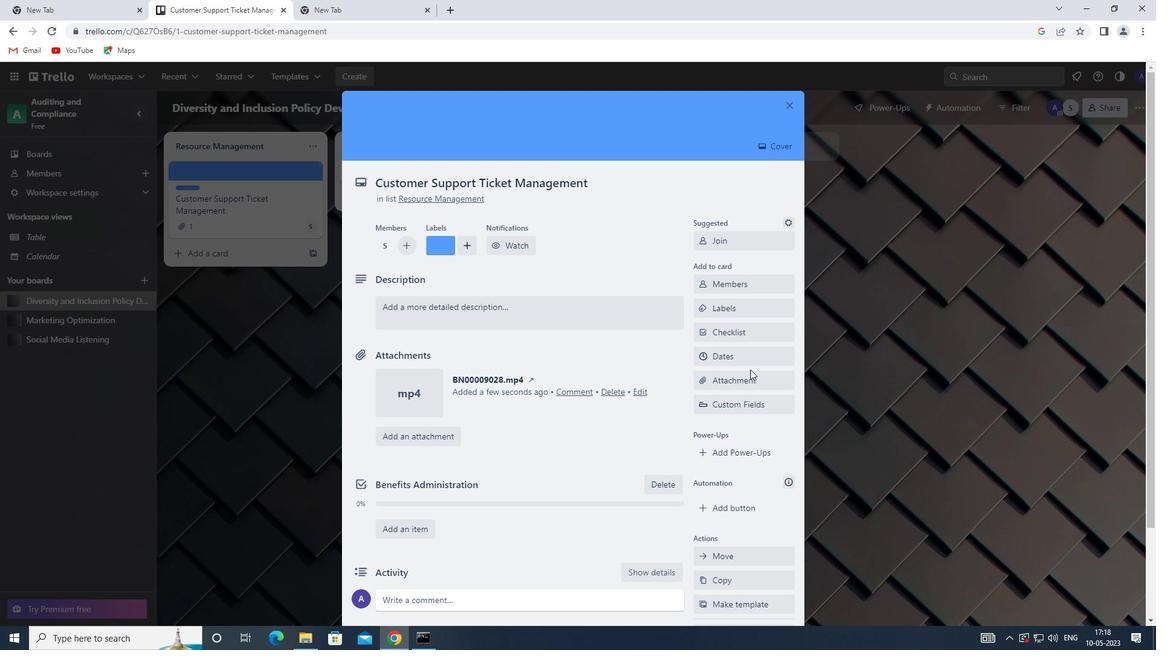 
Action: Mouse scrolled (750, 369) with delta (0, 0)
Screenshot: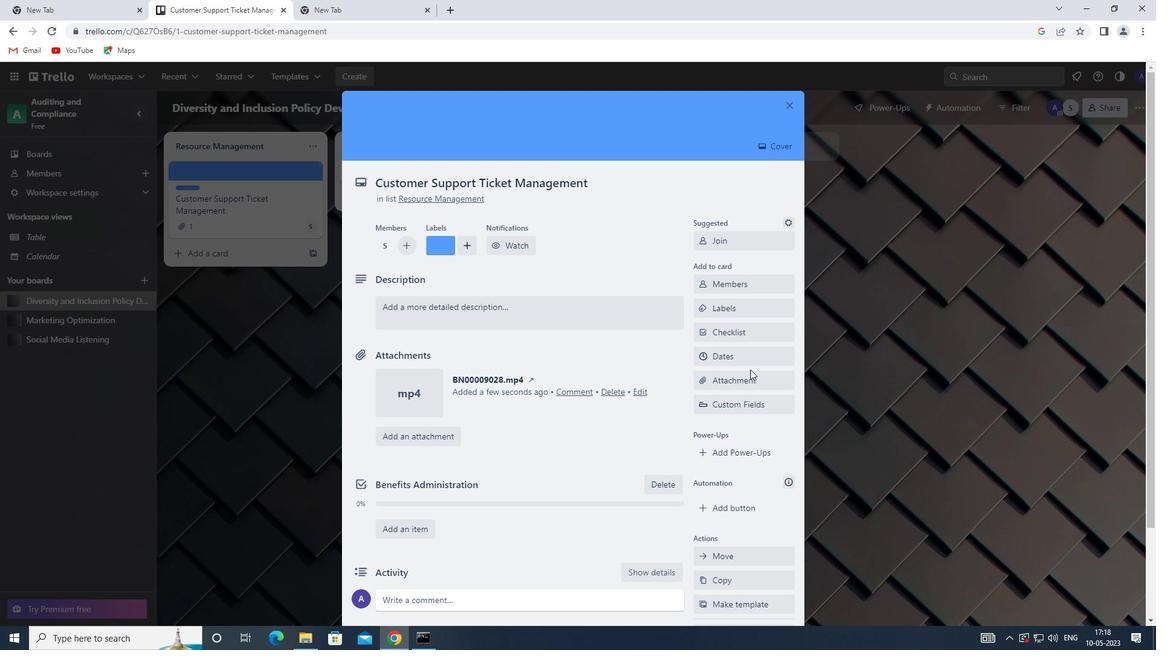 
Action: Mouse scrolled (750, 369) with delta (0, 0)
Screenshot: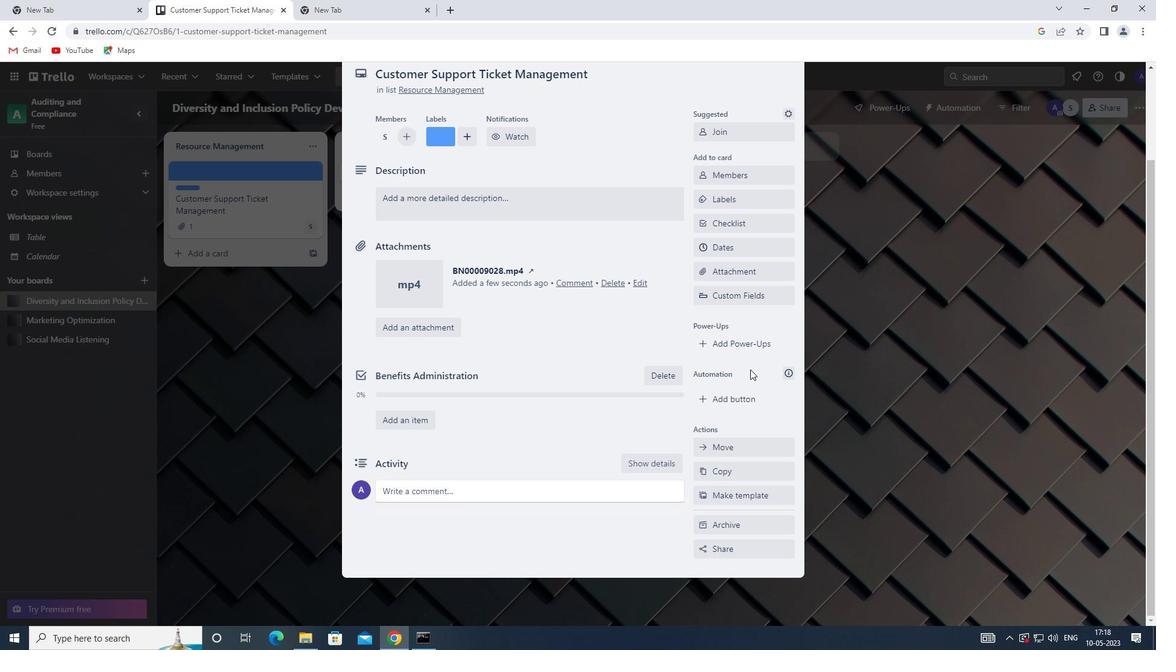 
Action: Mouse moved to (404, 205)
Screenshot: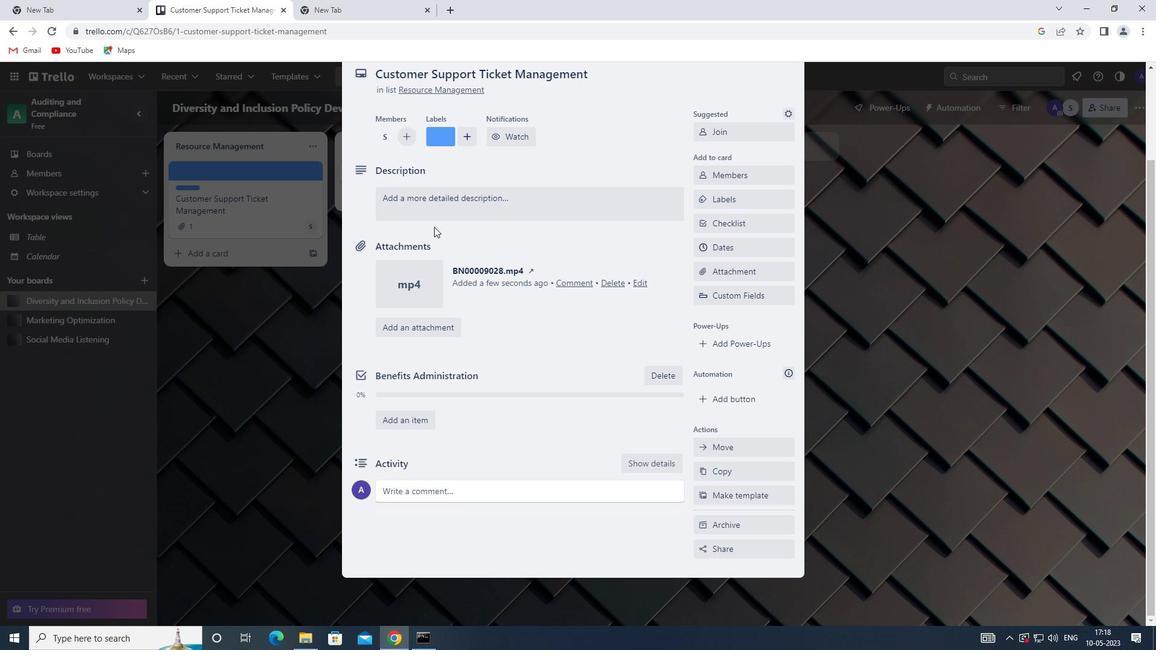 
Action: Mouse pressed left at (404, 205)
Screenshot: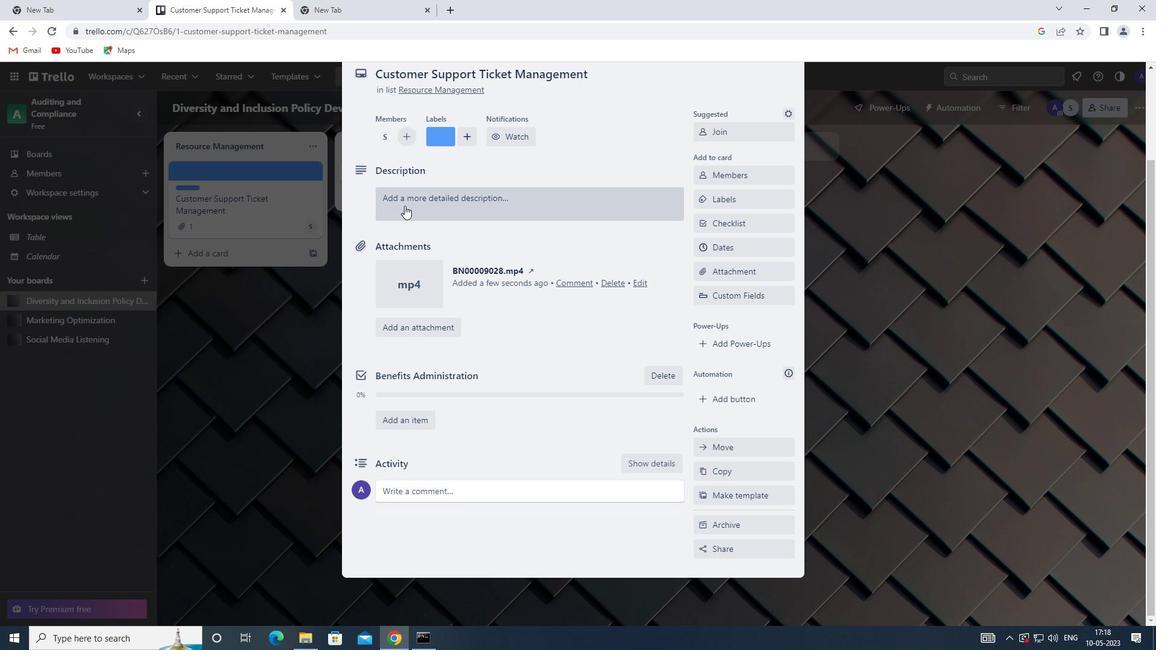 
Action: Mouse moved to (419, 244)
Screenshot: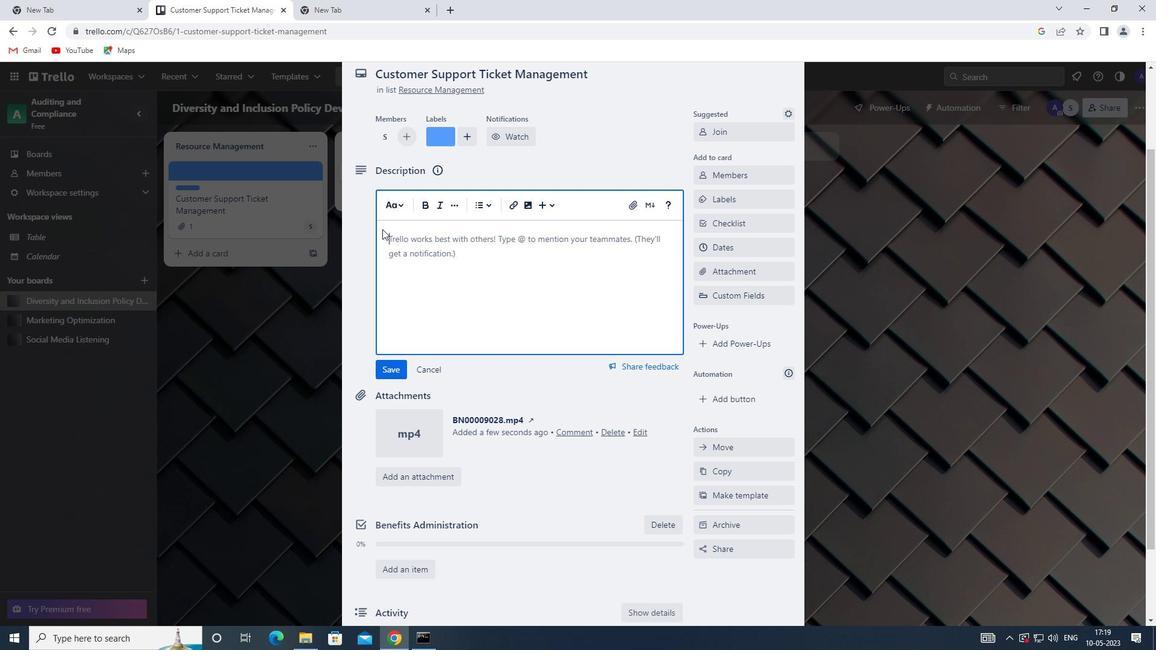 
Action: Mouse pressed left at (419, 244)
Screenshot: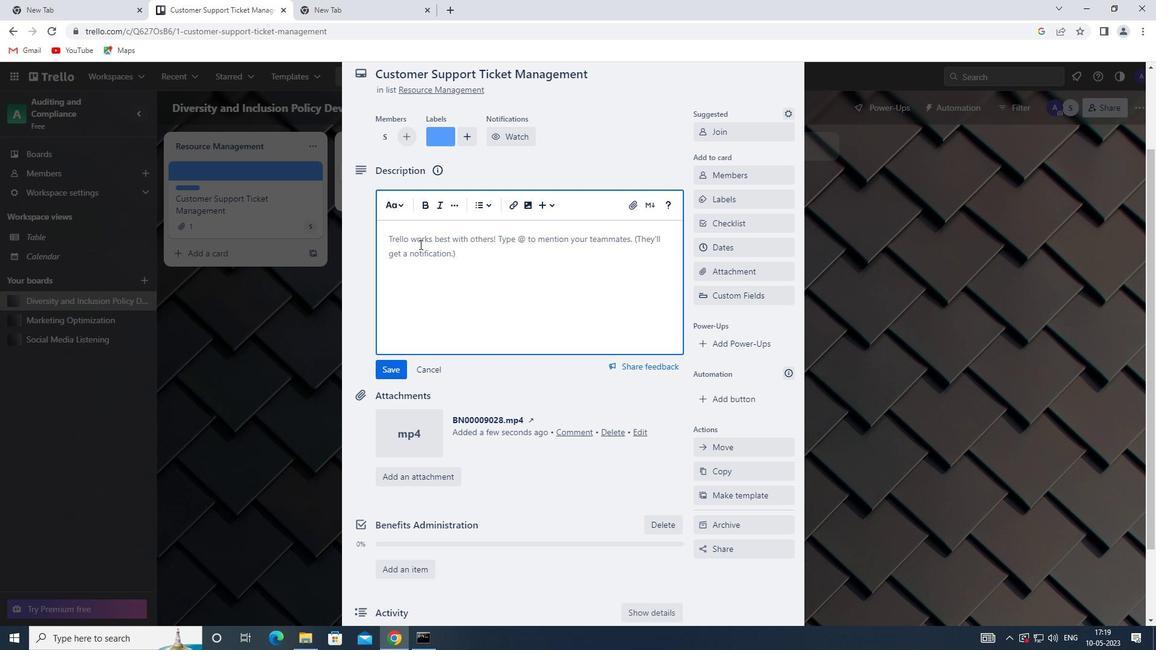 
Action: Key pressed <Key.shift>CONDUCT<Key.space>CUSTOMER<Key.space>RESEARCH<Key.space>FOR<Key.space>NEW<Key.space>CUSTOMER<Key.space>SATISFACTION<Key.space>METRICS
Screenshot: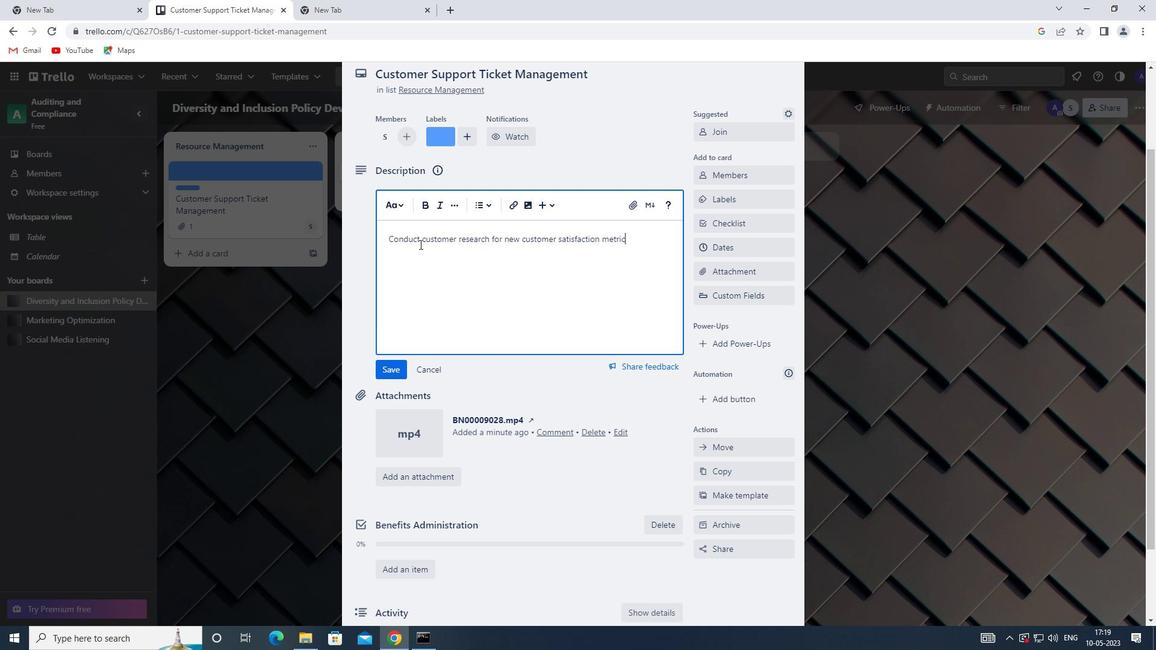 
Action: Mouse moved to (389, 365)
Screenshot: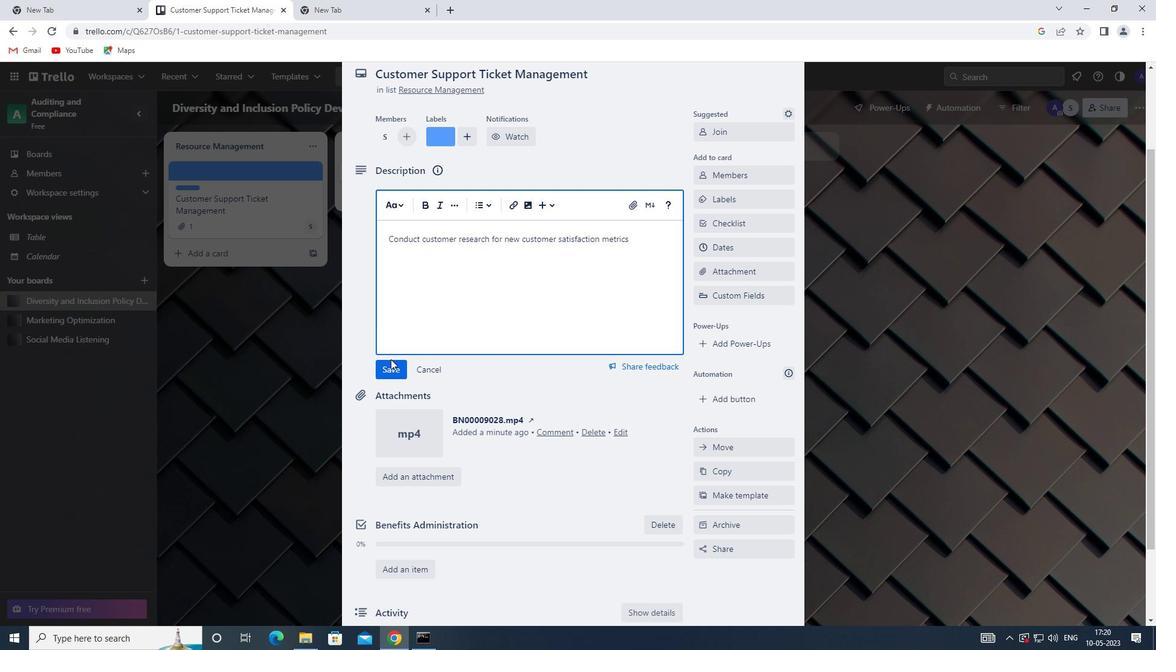 
Action: Mouse pressed left at (389, 365)
Screenshot: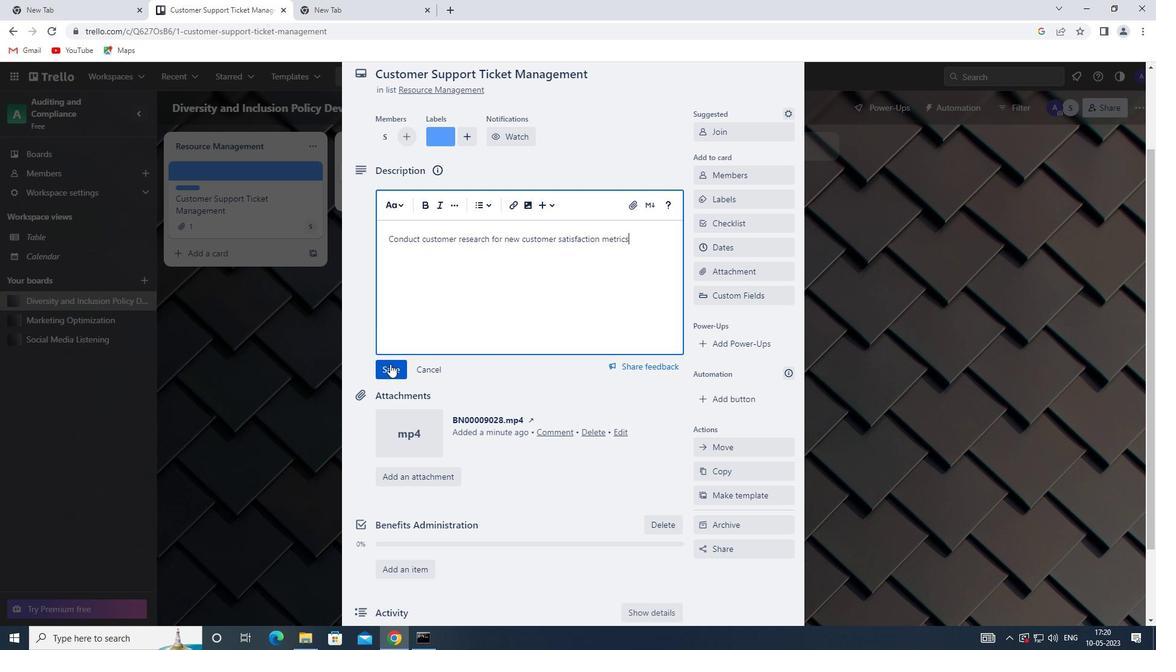 
Action: Mouse moved to (401, 469)
Screenshot: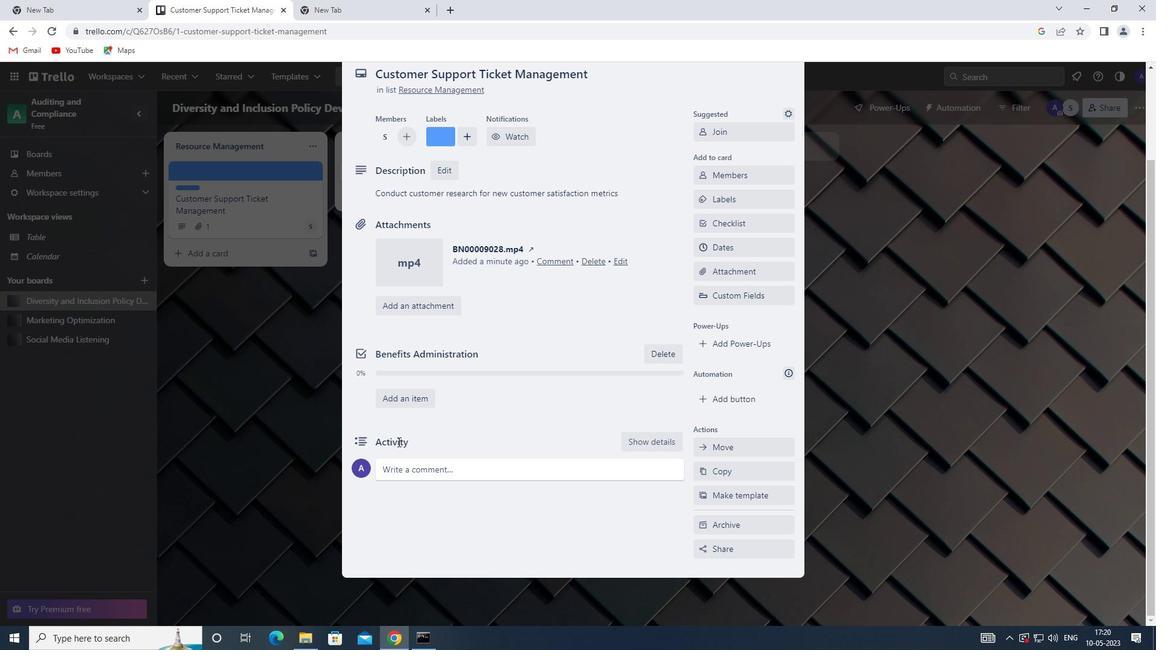 
Action: Mouse pressed left at (401, 469)
Screenshot: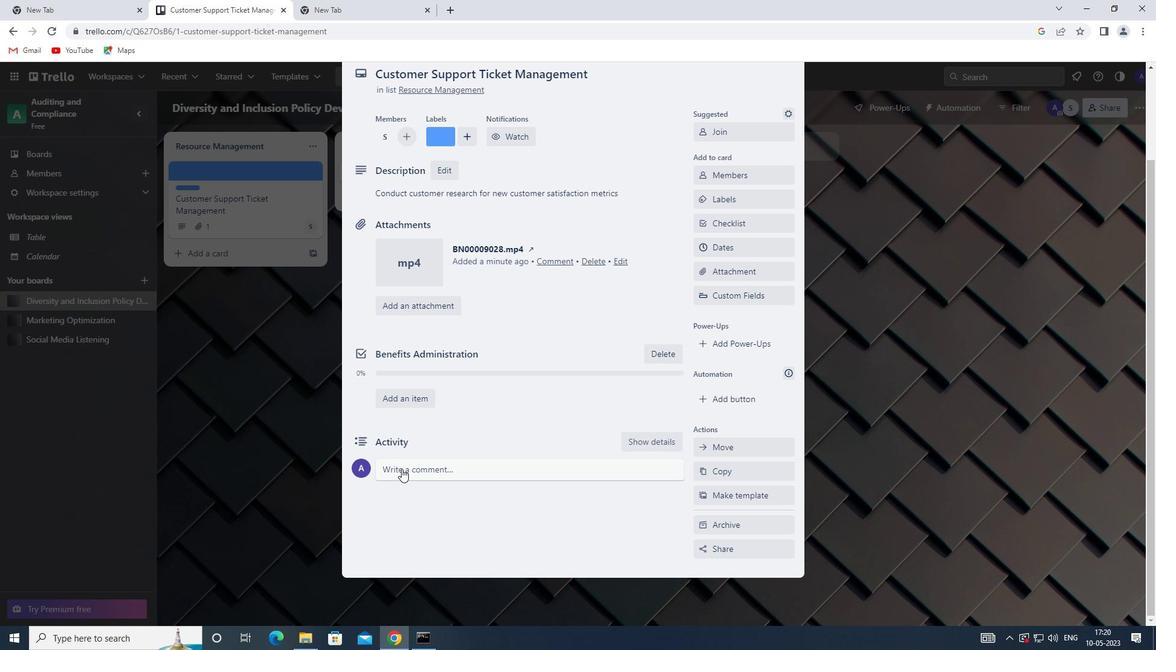 
Action: Key pressed <Key.shift><Key.shift><Key.shift><Key.shift><Key.shift><Key.shift><Key.shift><Key.shift><Key.shift><Key.shift><Key.shift><Key.shift><Key.shift><Key.shift><Key.shift><Key.shift><Key.shift><Key.shift><Key.shift><Key.shift>GIVEN<Key.space>THE<Key.space>POTENTIAL<Key.space><Key.shift><Key.shift><Key.shift><Key.shift><Key.shift><Key.shift><Key.shift>IMPACT<Key.space>OF<Key.space>THIS<Key.space>TASK<Key.space>ON<Key.space>OUR<Key.space>COMPANY<Key.space>ENVIRONMENTAL<Key.space>IMPACT,LET<Key.space>US<Key.space>ENSURE<Key.space>THAT<Key.space>WE<Key.space>APPROACH<Key.space>IT<Key.space>WITH<Key.space>A<Key.space>SENSE<Key.space>OF<Key.space>SUSTAINABILITY<Key.space>AND<Key.space>RESPONSIBIT<Key.backspace>LITY
Screenshot: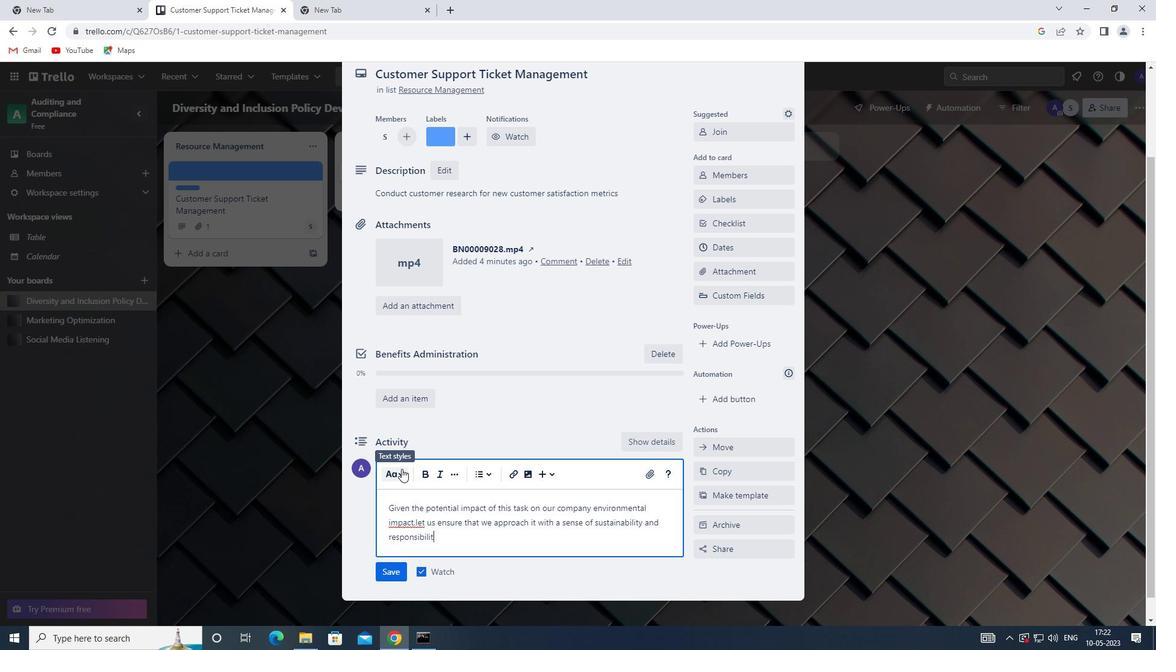 
Action: Mouse moved to (383, 570)
Screenshot: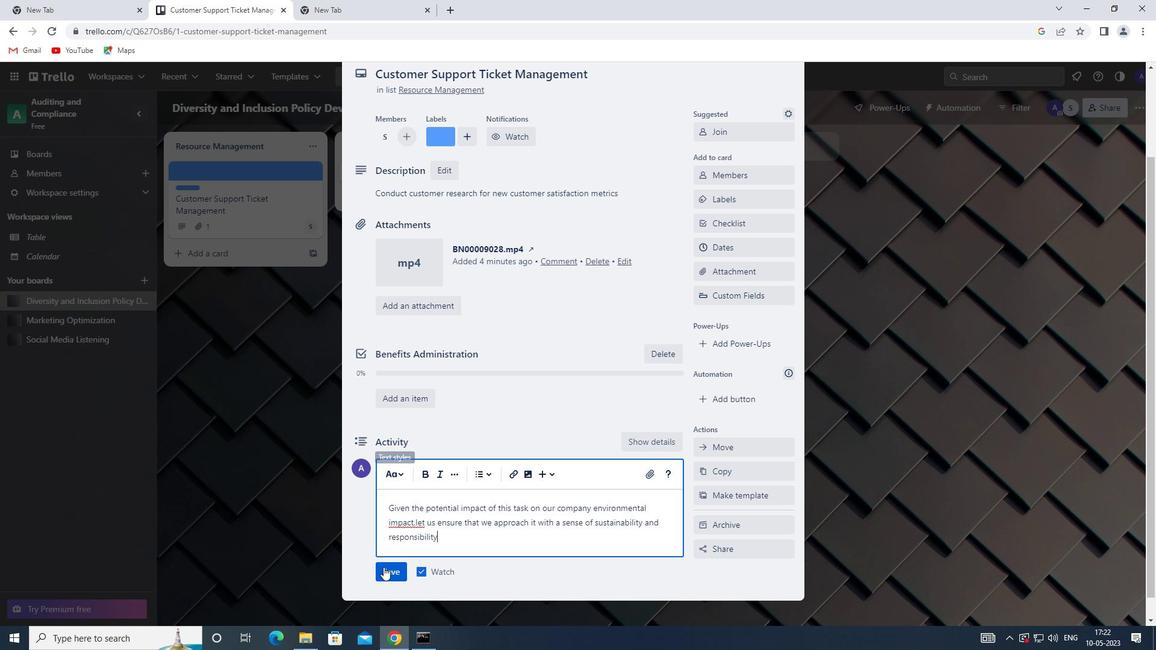 
Action: Mouse pressed left at (383, 570)
Screenshot: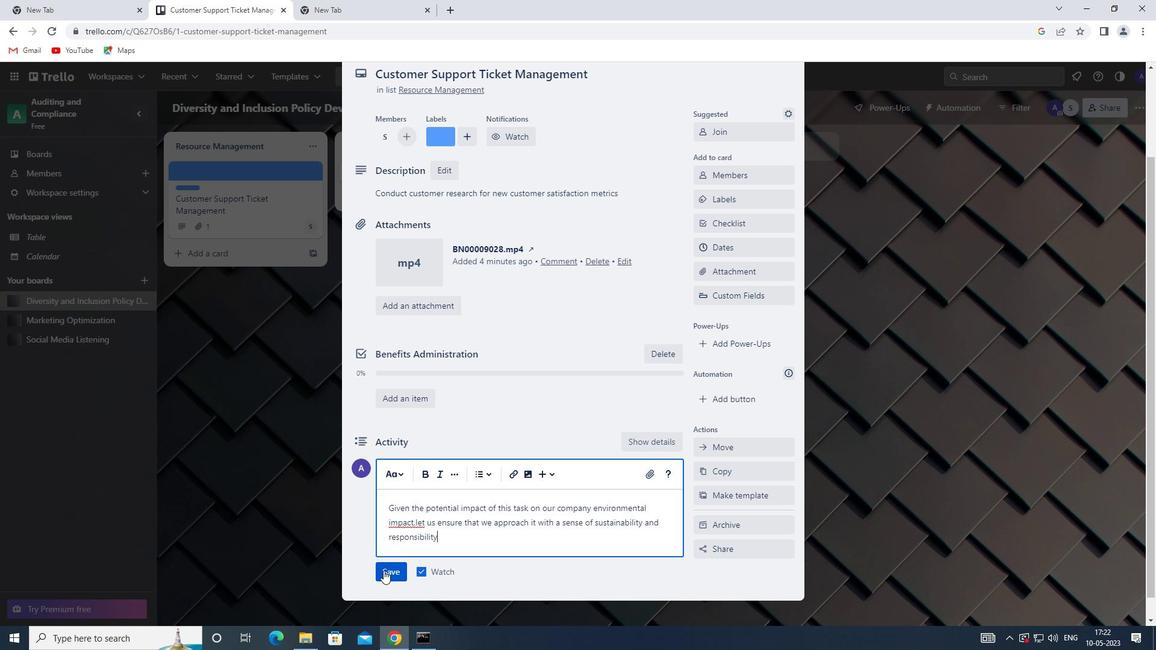
Action: Mouse moved to (724, 245)
Screenshot: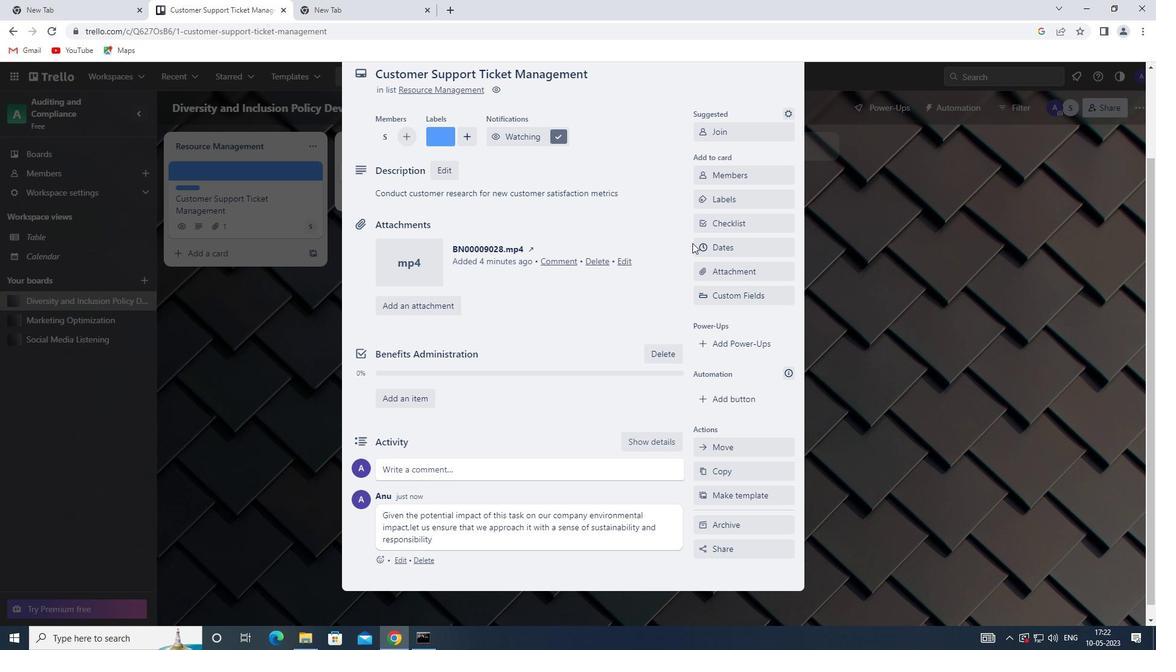 
Action: Mouse pressed left at (724, 245)
Screenshot: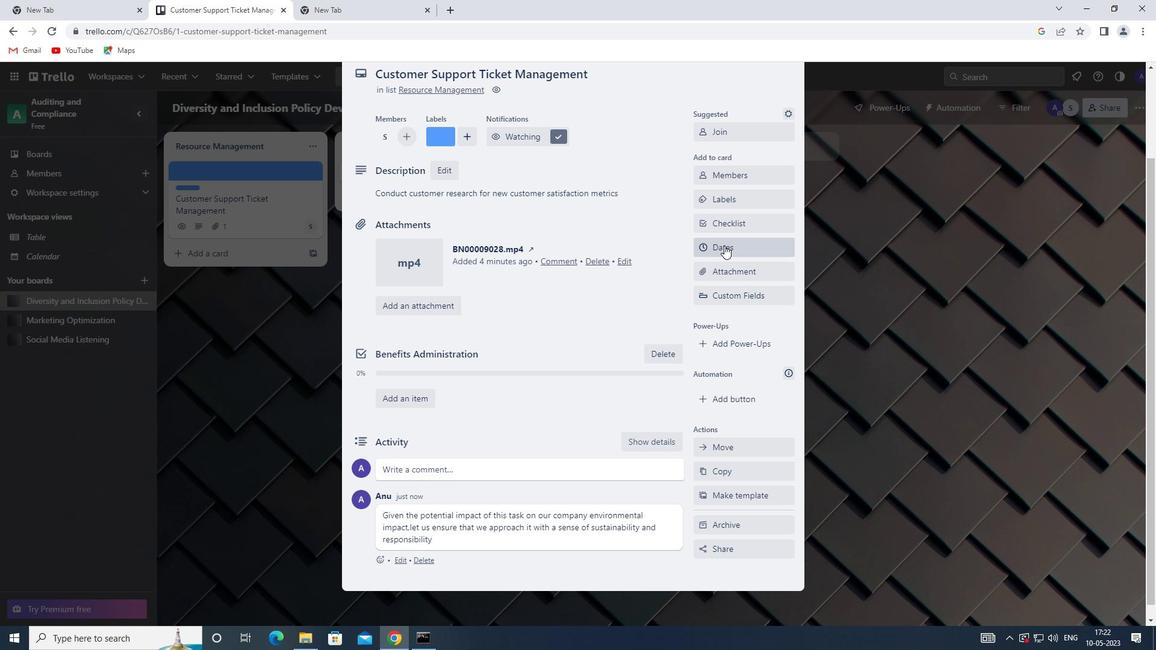 
Action: Mouse moved to (705, 325)
Screenshot: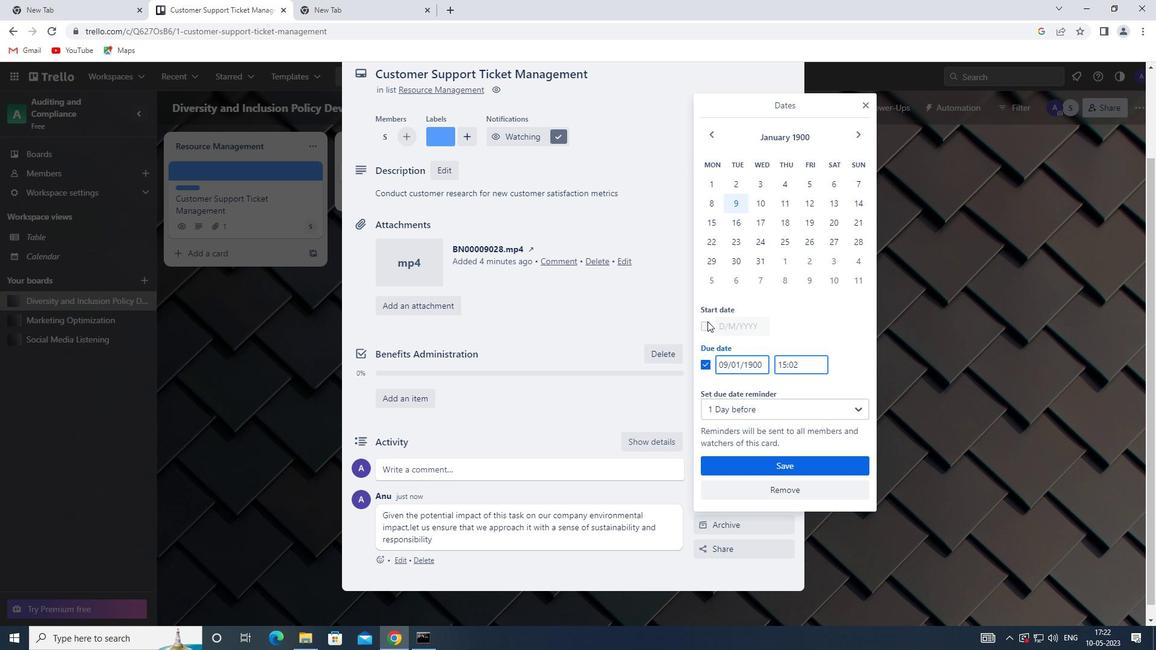
Action: Mouse pressed left at (705, 325)
Screenshot: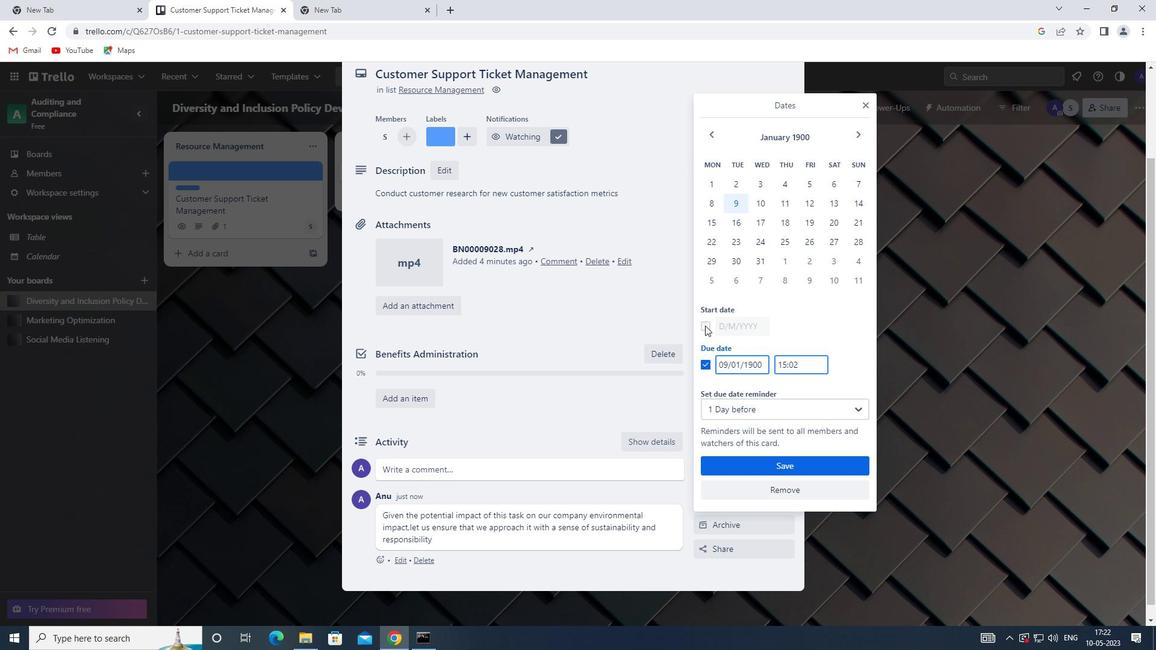 
Action: Mouse moved to (757, 185)
Screenshot: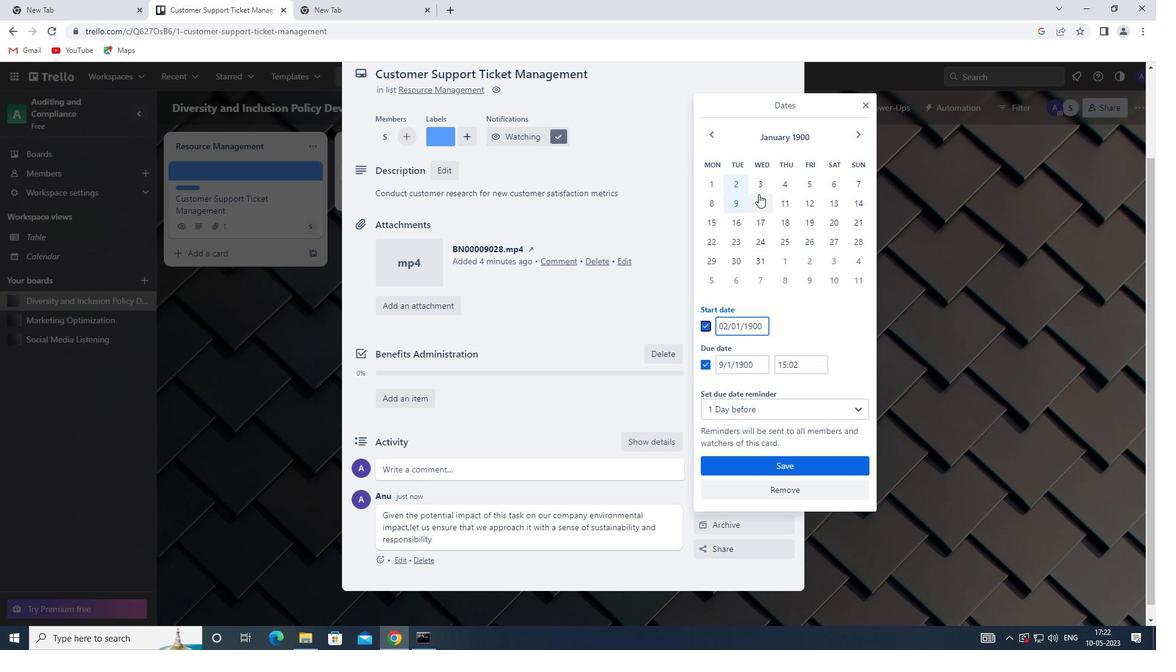 
Action: Mouse pressed left at (757, 185)
Screenshot: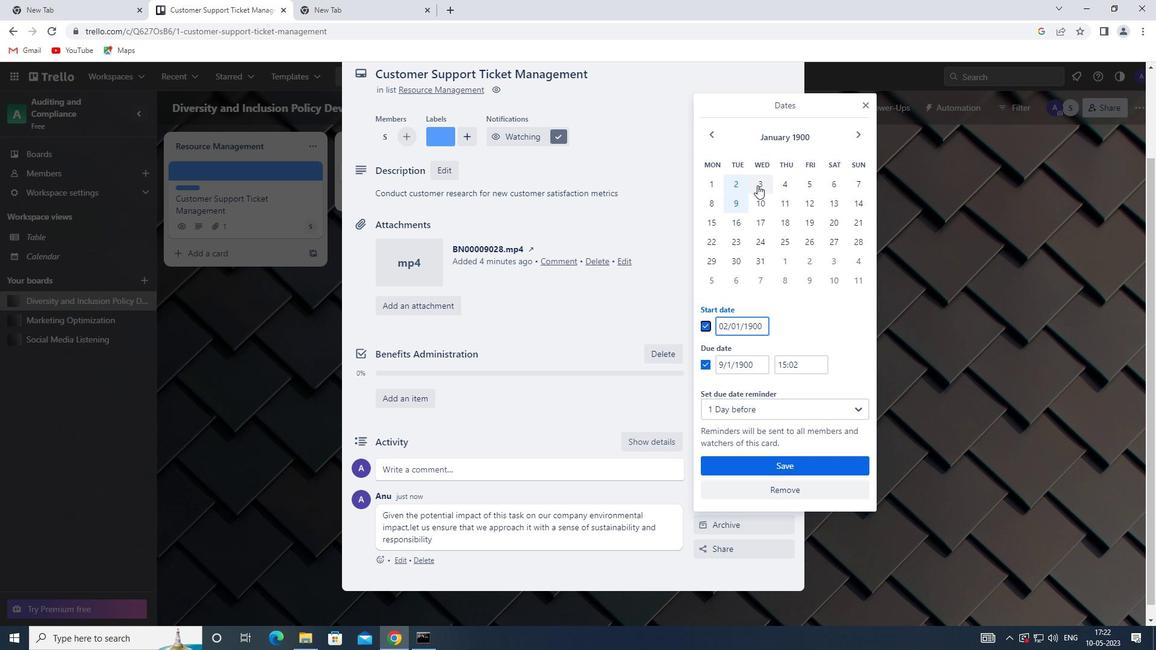 
Action: Mouse moved to (756, 202)
Screenshot: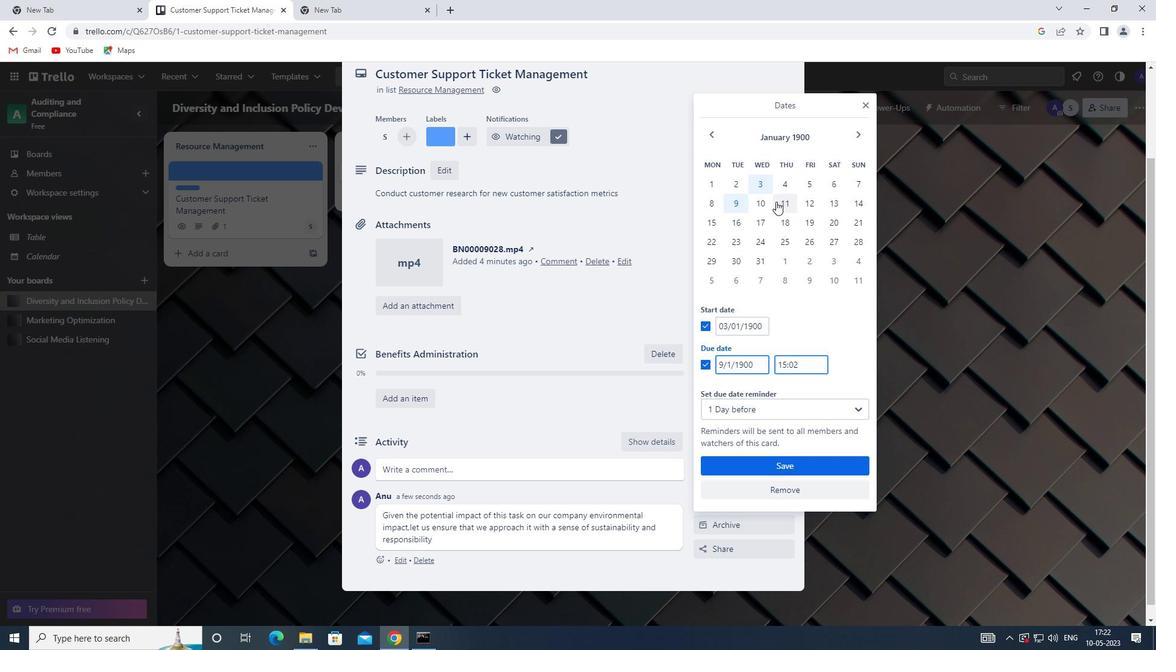 
Action: Mouse pressed left at (756, 202)
Screenshot: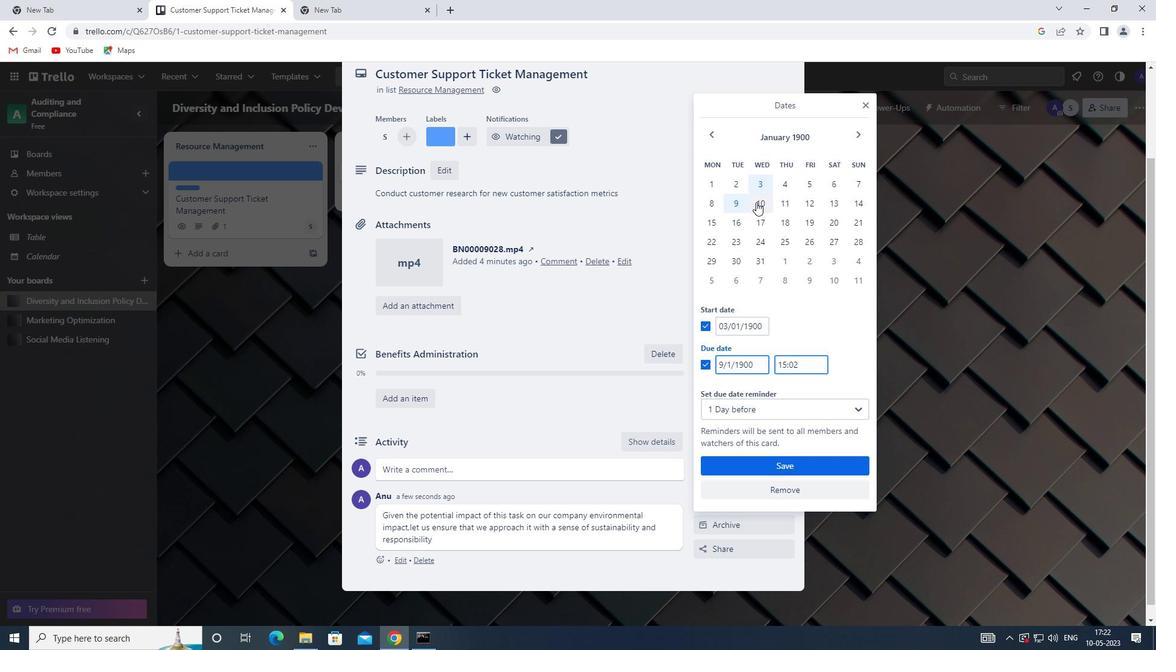 
Action: Mouse moved to (766, 467)
Screenshot: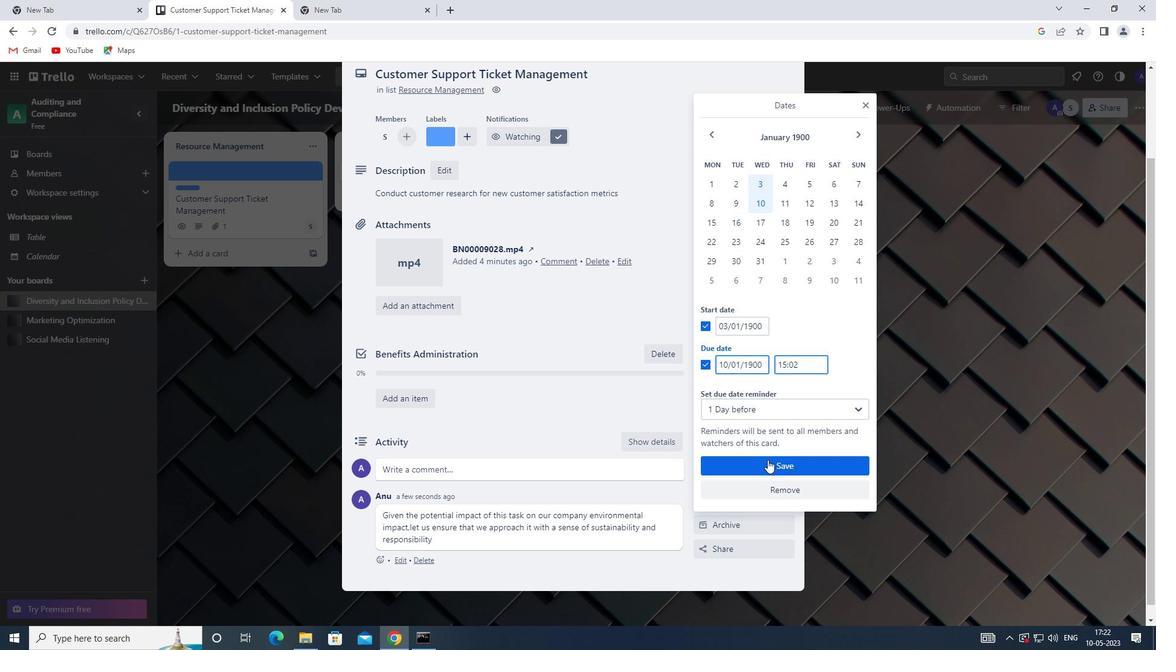 
Action: Mouse pressed left at (766, 467)
Screenshot: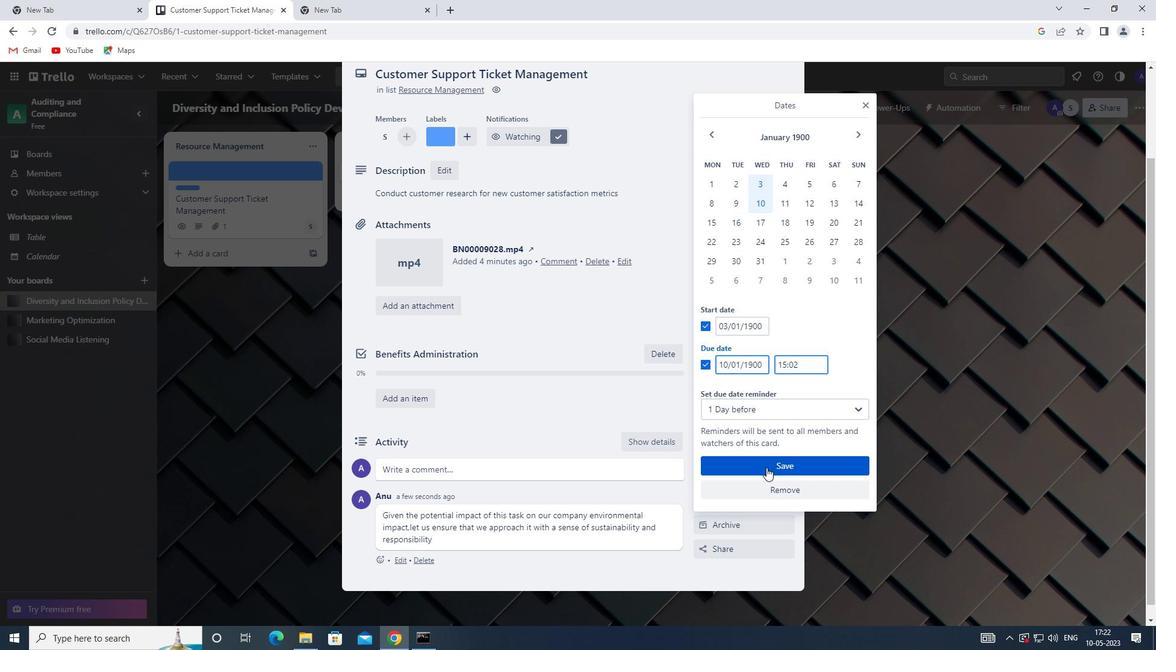 
Action: Mouse moved to (867, 316)
Screenshot: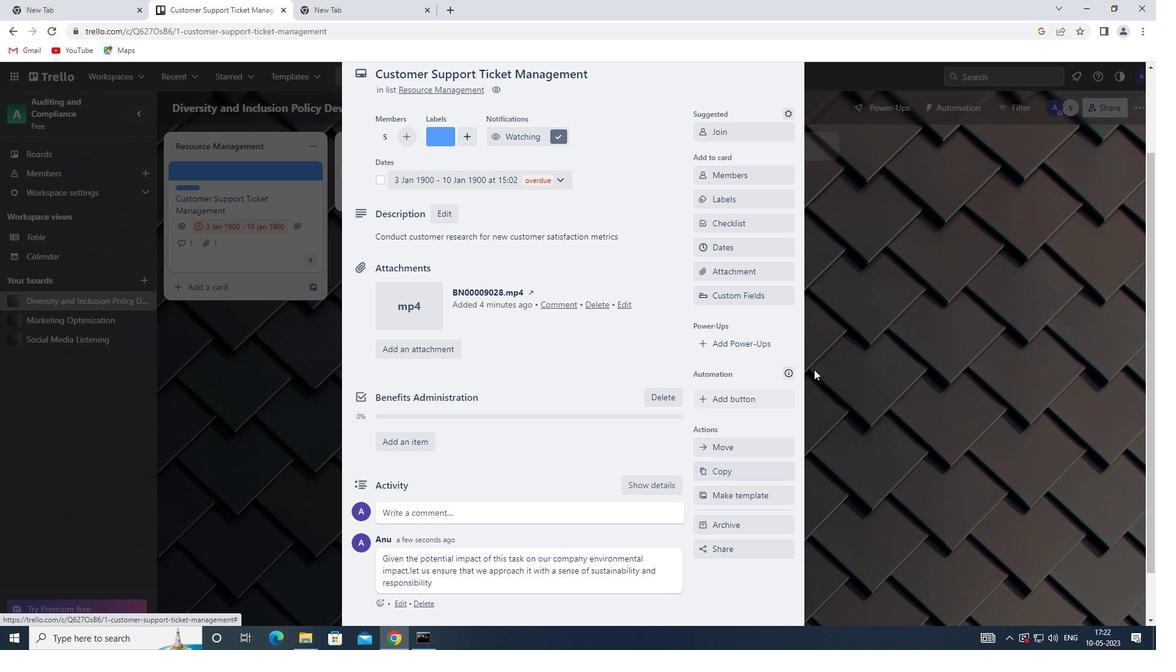 
Action: Mouse pressed left at (867, 316)
Screenshot: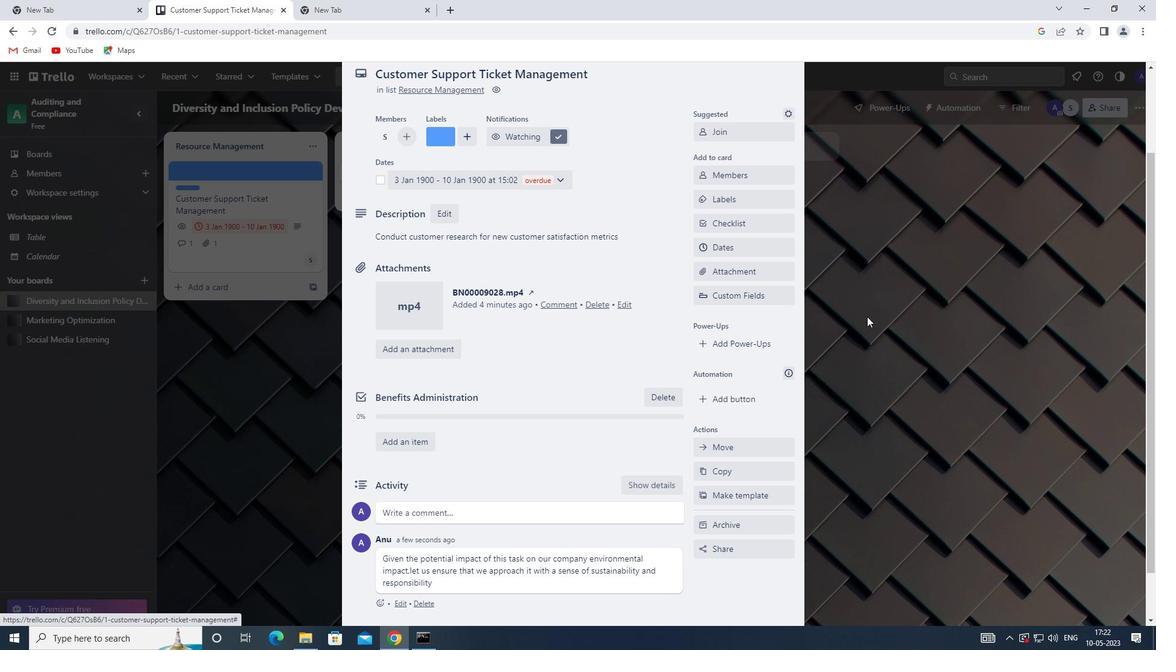 
